 Task: Check the percentage active listings of furnished in the last 1 year.
Action: Mouse moved to (971, 216)
Screenshot: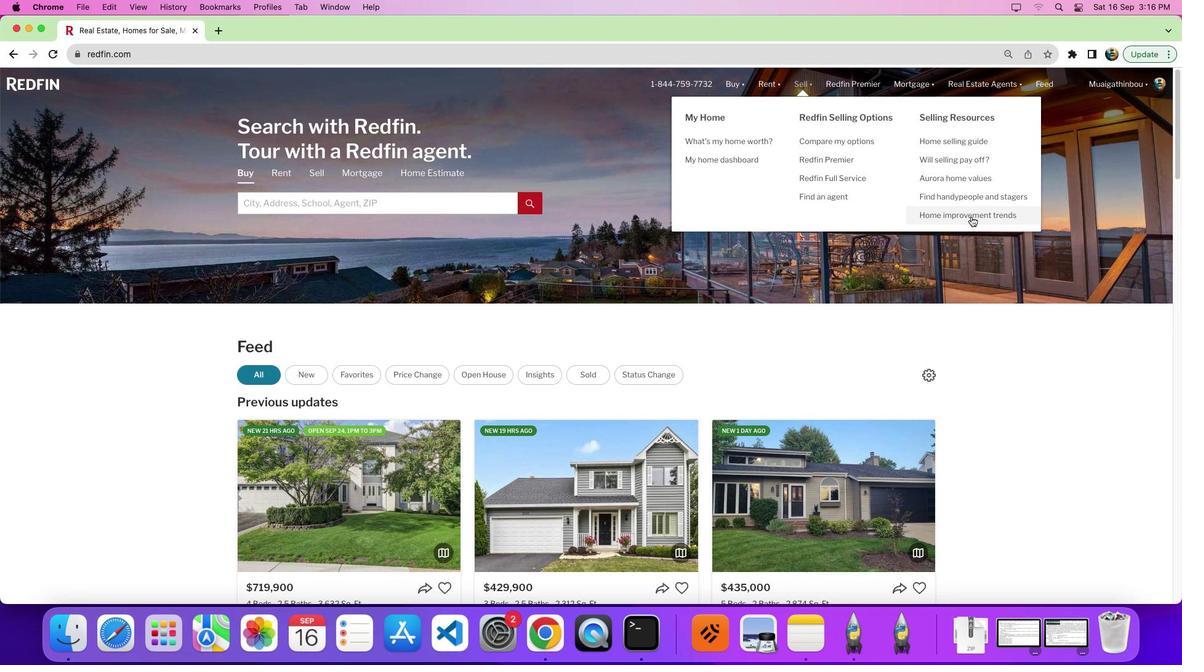 
Action: Mouse pressed left at (971, 216)
Screenshot: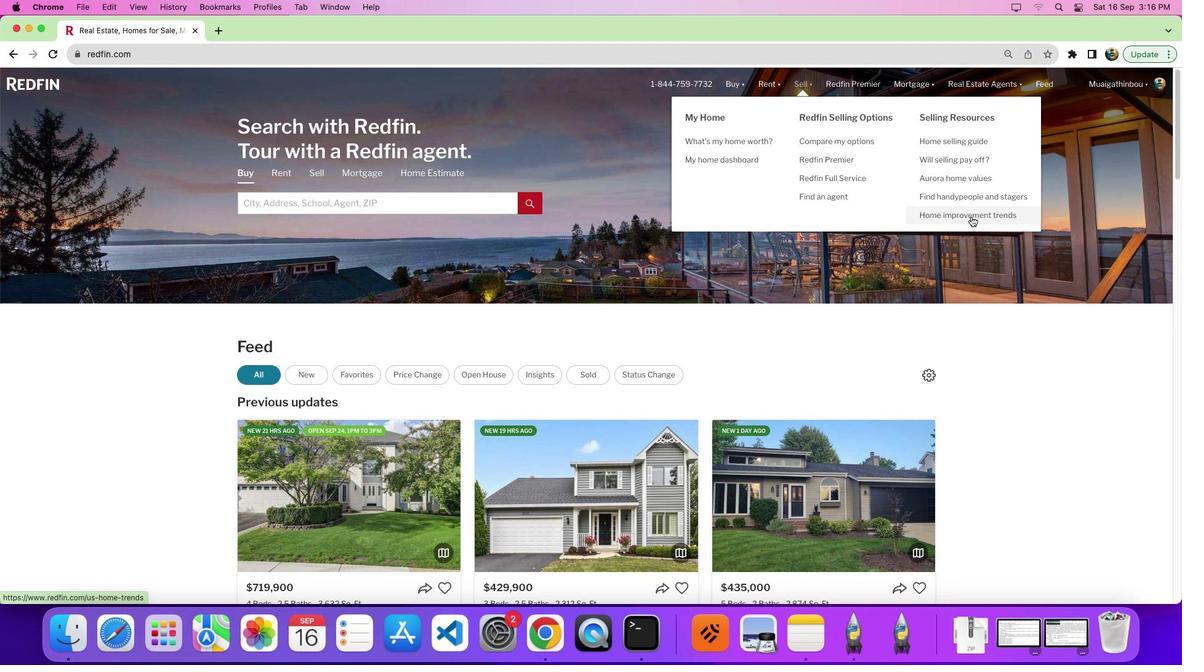 
Action: Mouse pressed left at (971, 216)
Screenshot: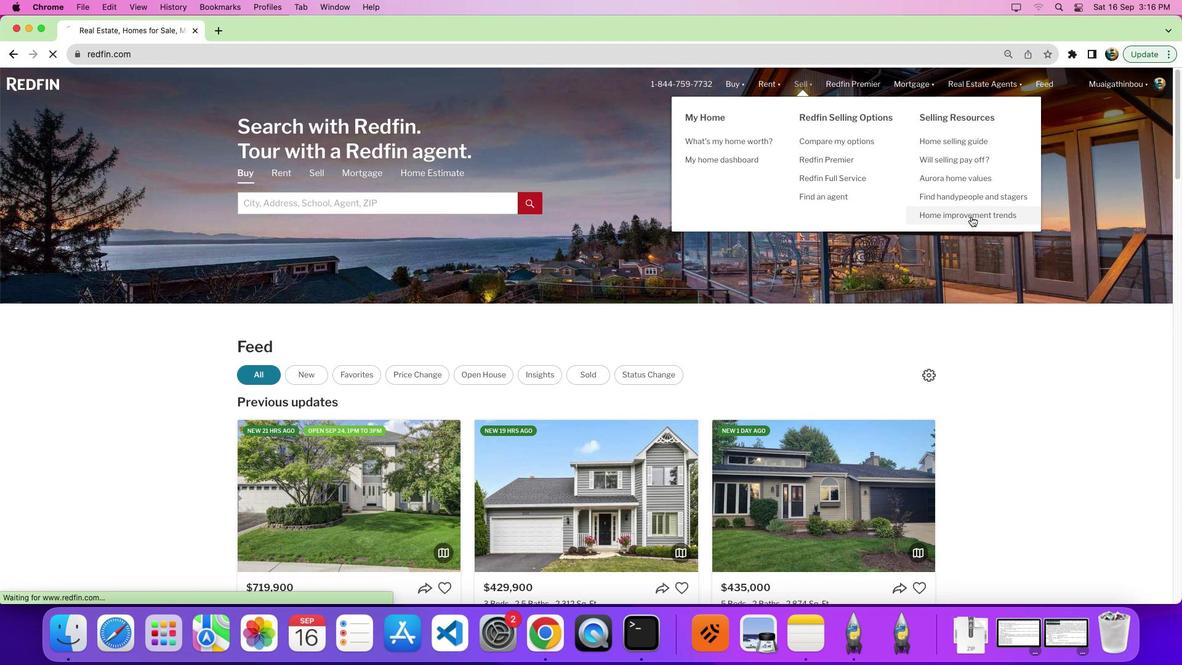 
Action: Mouse moved to (335, 234)
Screenshot: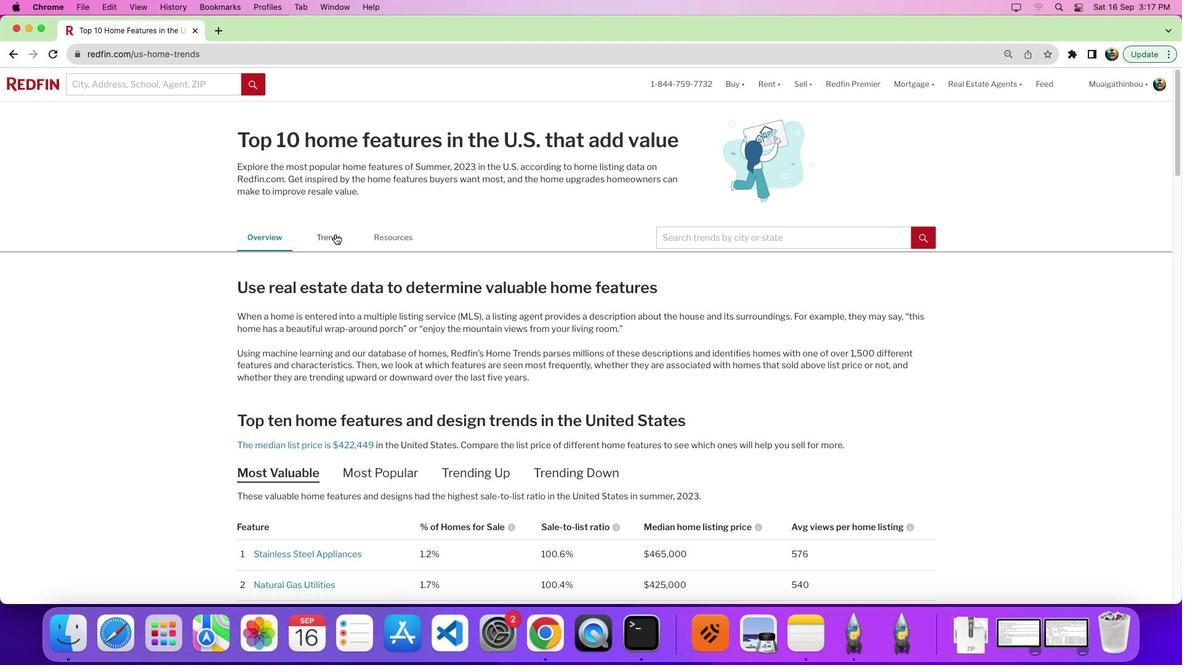 
Action: Mouse pressed left at (335, 234)
Screenshot: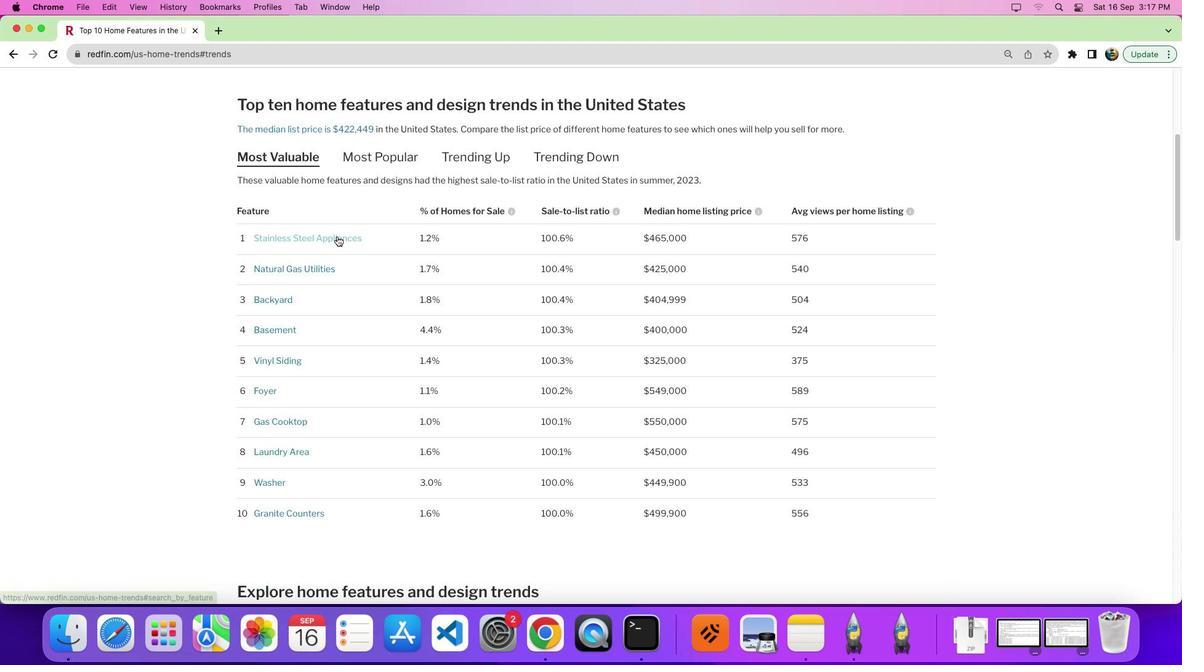 
Action: Mouse moved to (688, 345)
Screenshot: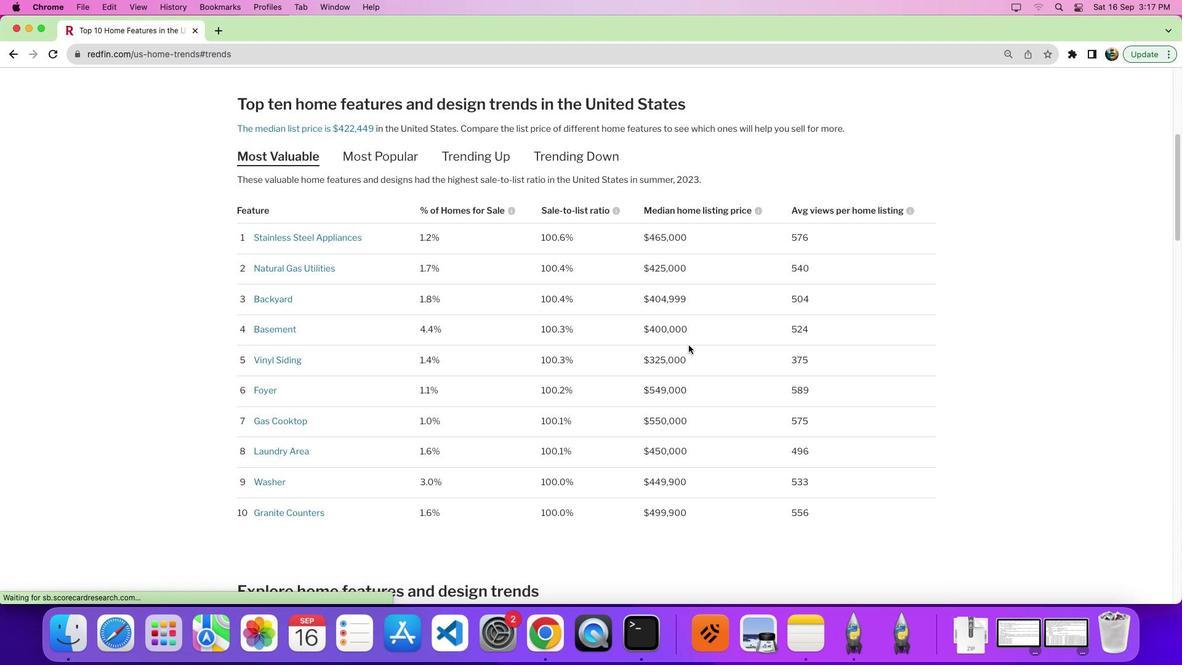 
Action: Mouse scrolled (688, 345) with delta (0, 0)
Screenshot: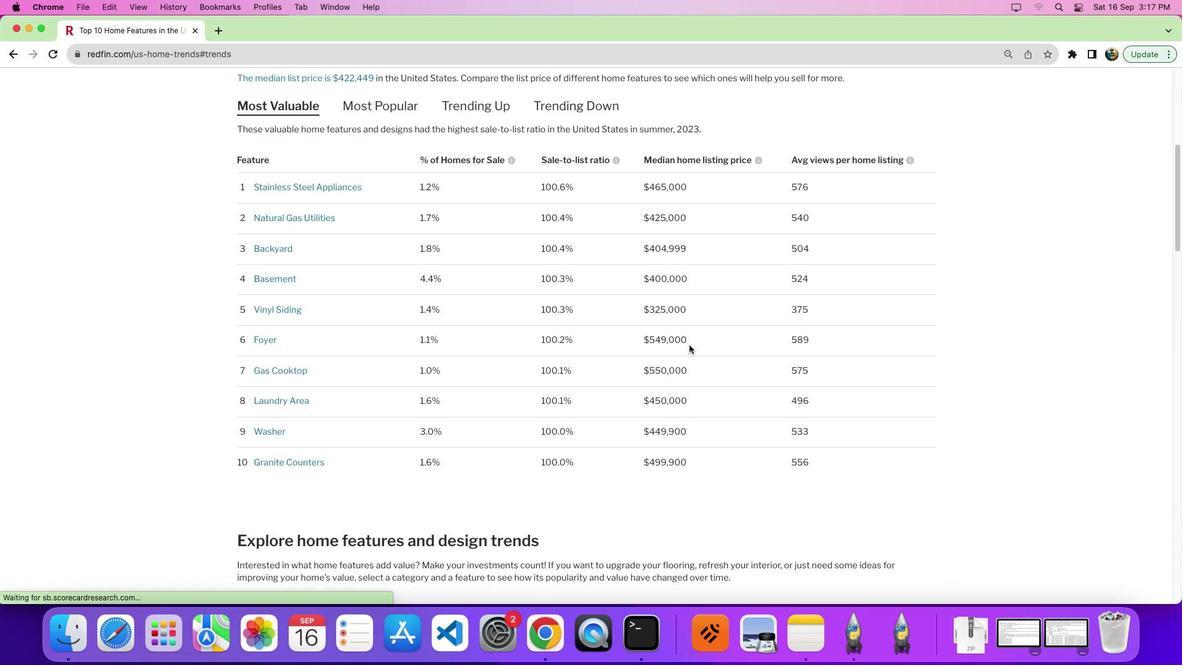 
Action: Mouse moved to (688, 345)
Screenshot: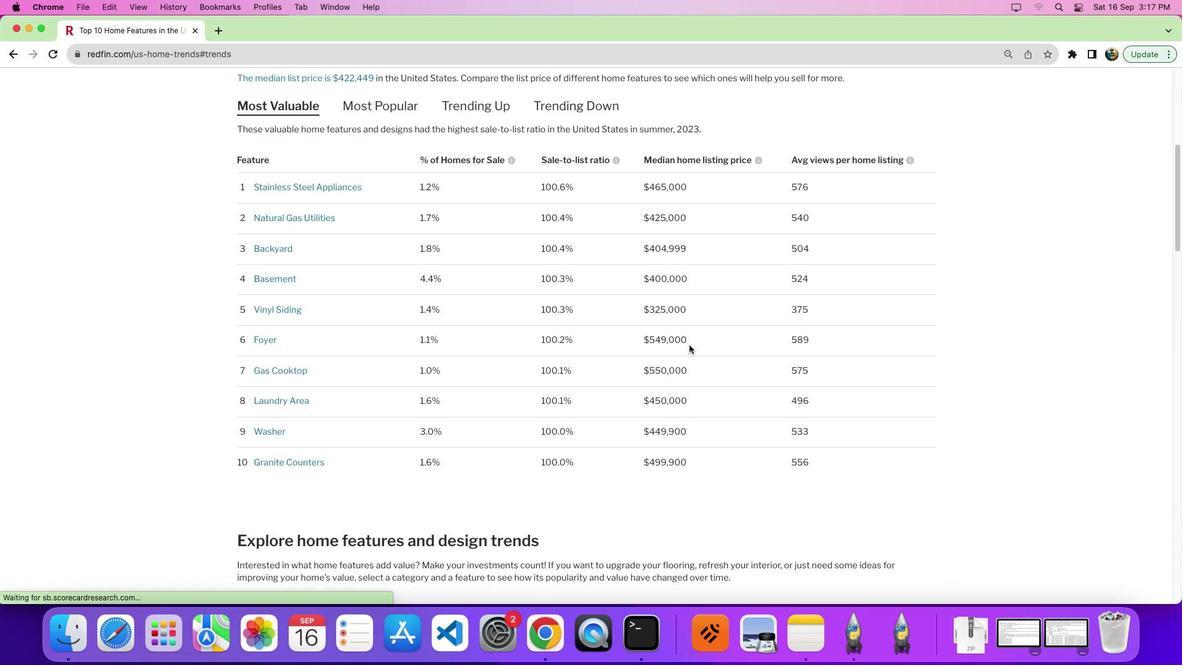 
Action: Mouse scrolled (688, 345) with delta (0, 0)
Screenshot: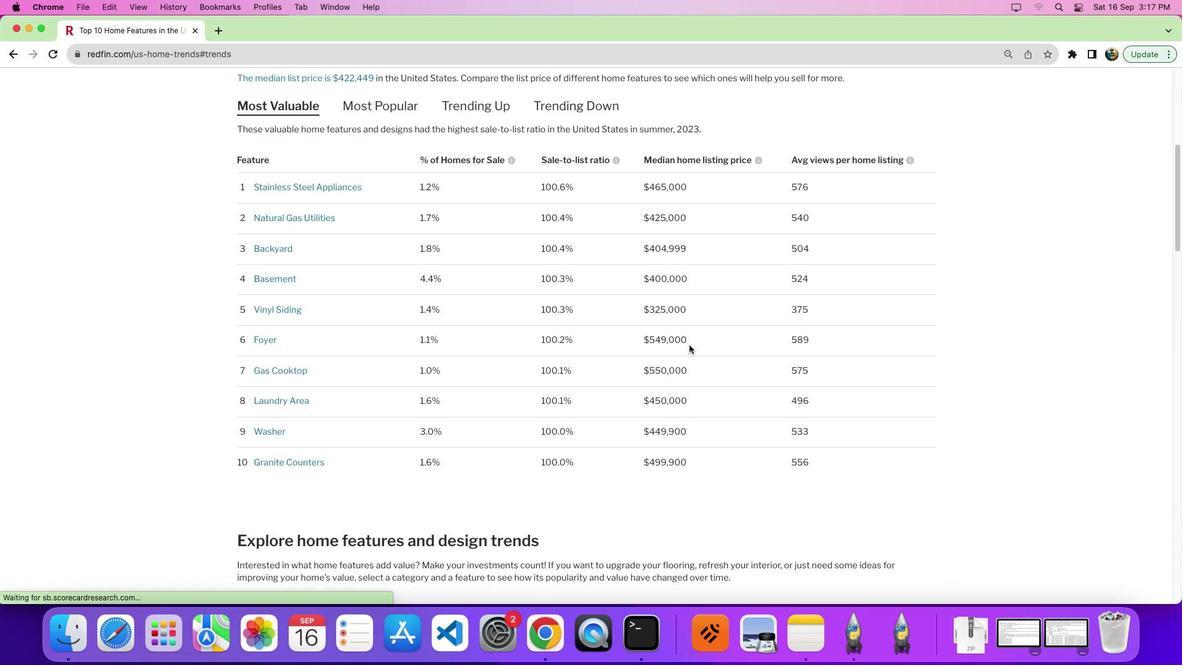 
Action: Mouse moved to (688, 345)
Screenshot: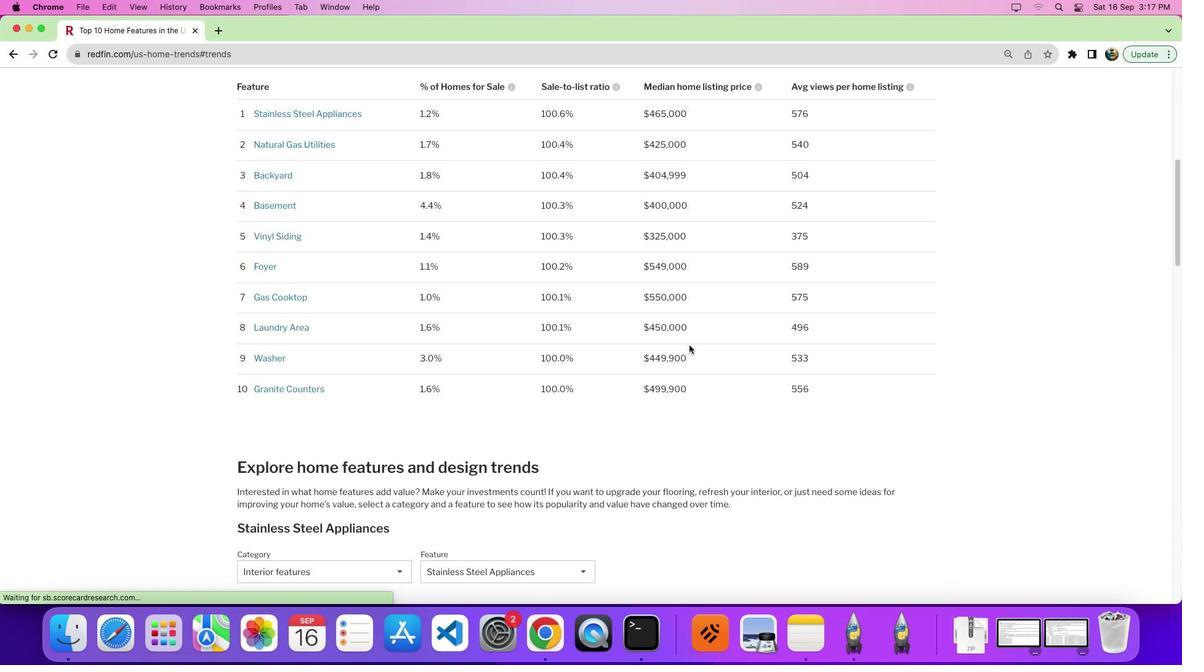 
Action: Mouse scrolled (688, 345) with delta (0, -3)
Screenshot: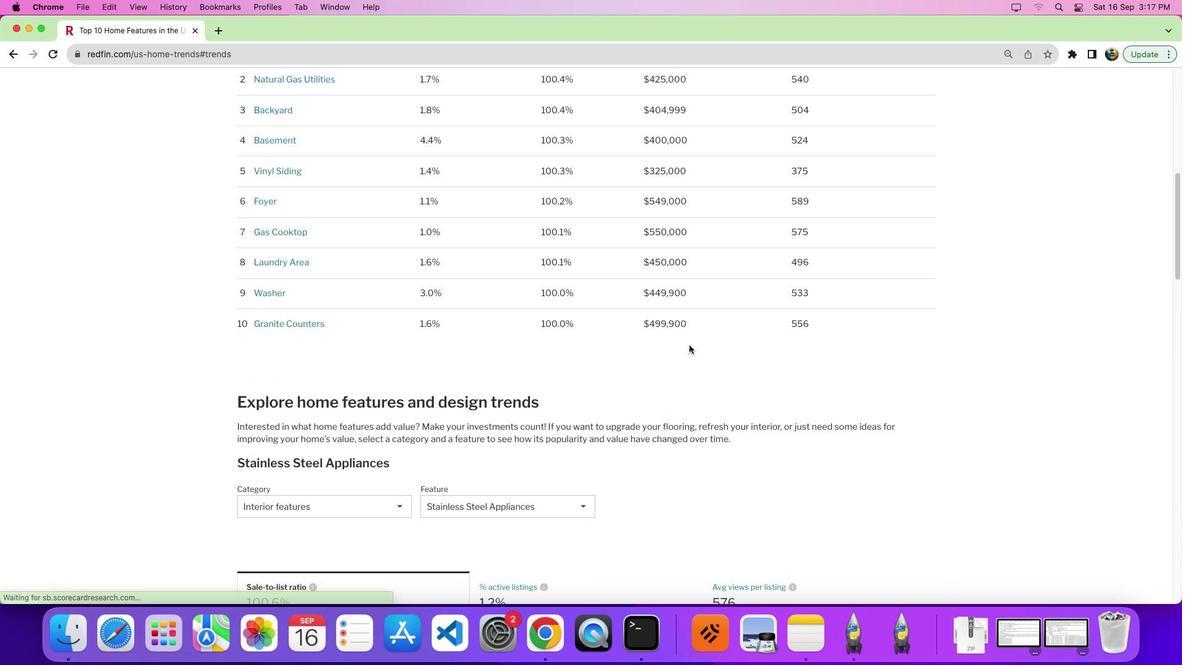 
Action: Mouse moved to (690, 345)
Screenshot: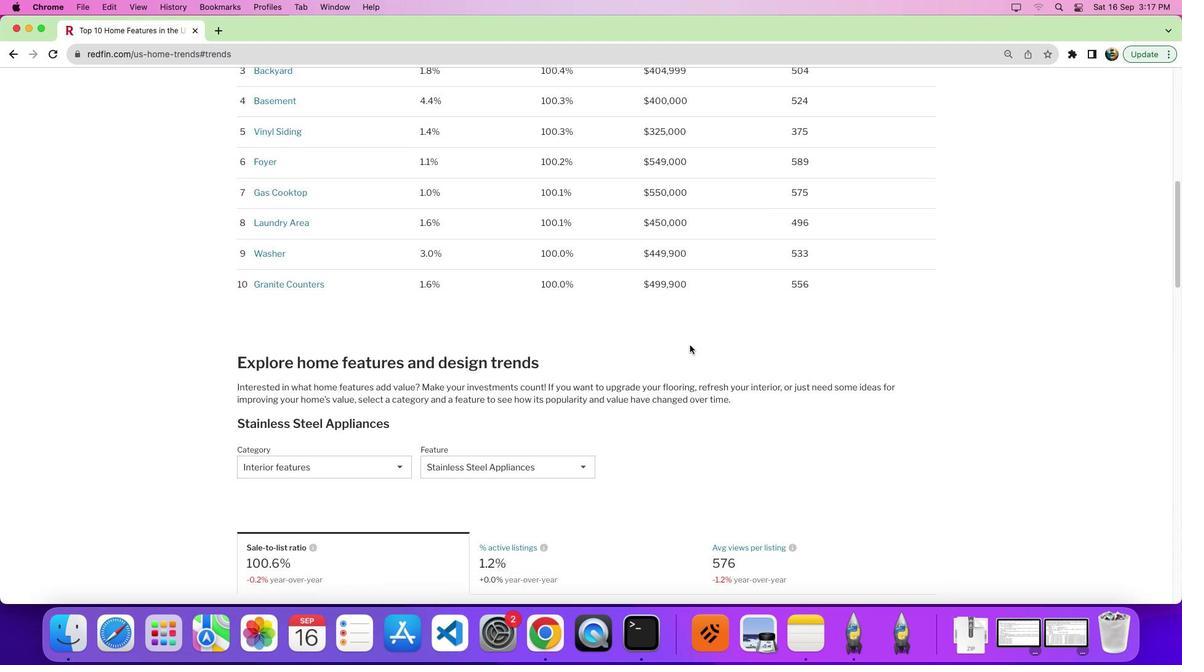 
Action: Mouse scrolled (690, 345) with delta (0, 0)
Screenshot: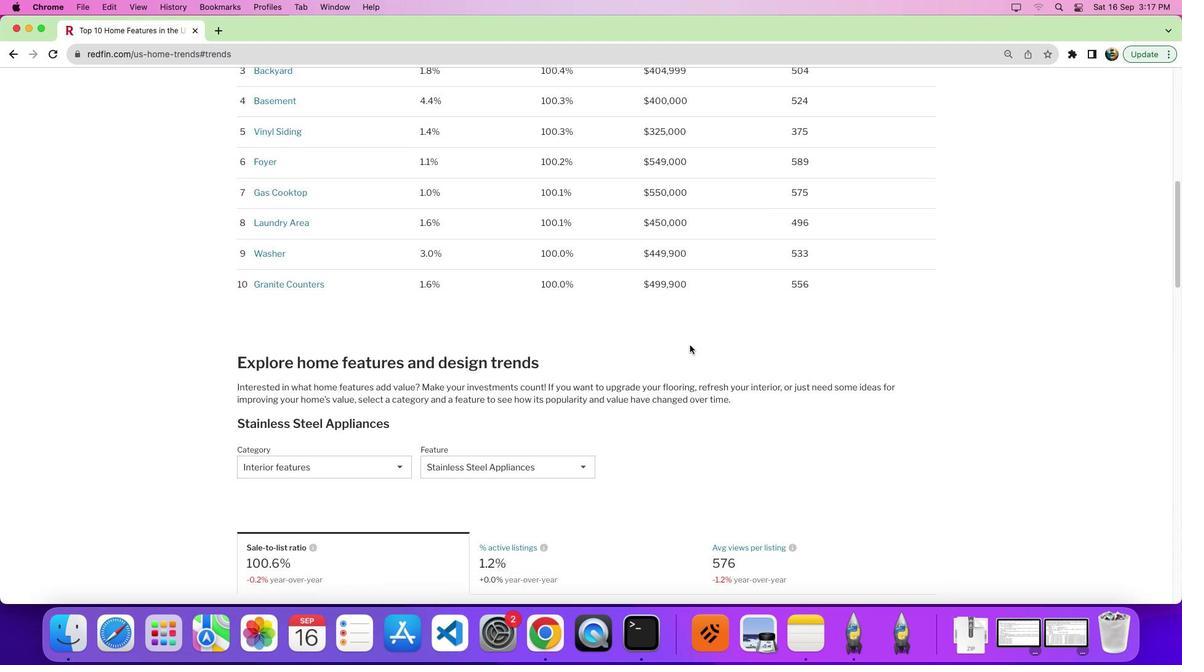 
Action: Mouse scrolled (690, 345) with delta (0, 0)
Screenshot: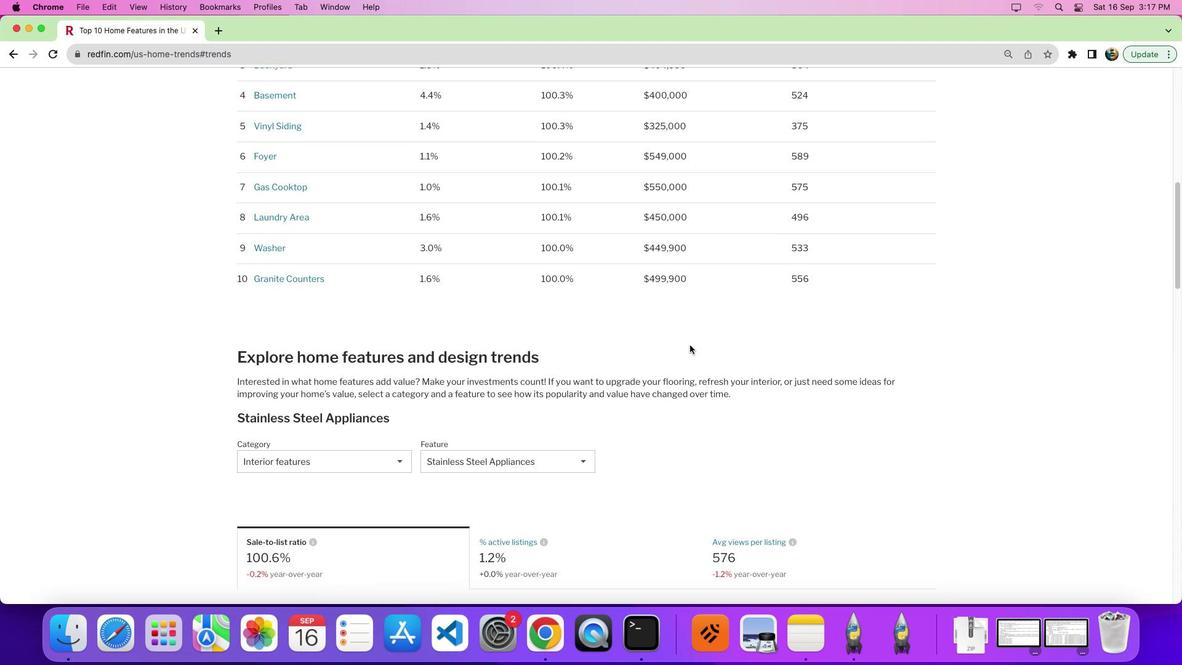
Action: Mouse moved to (692, 348)
Screenshot: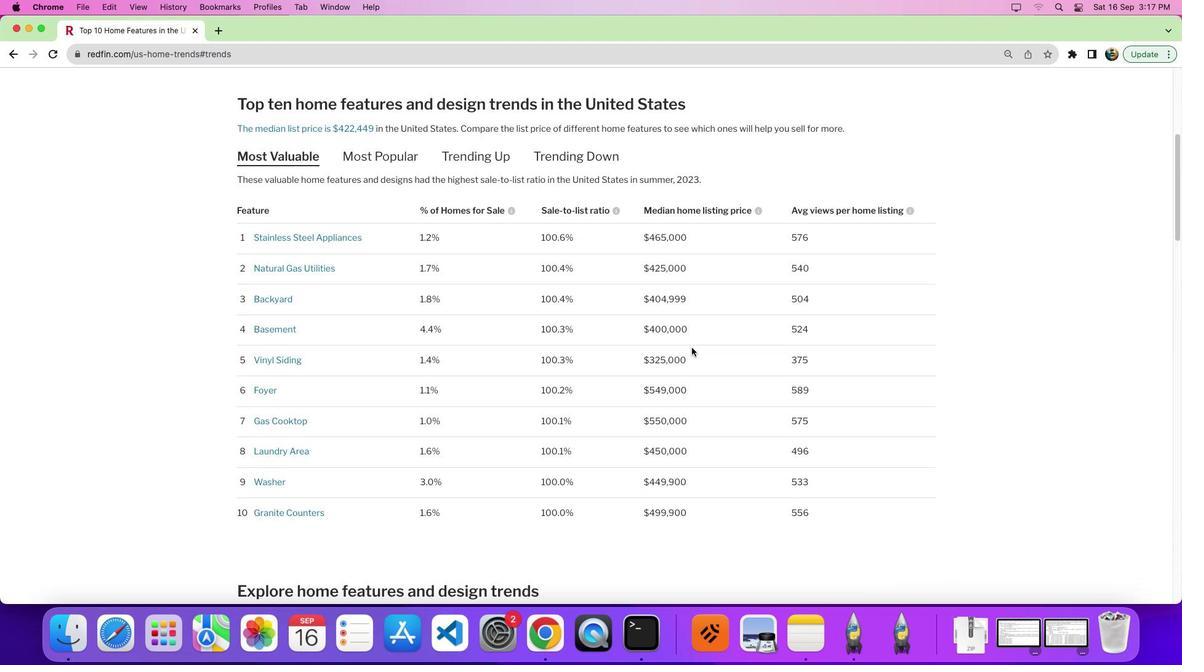 
Action: Mouse scrolled (692, 348) with delta (0, 0)
Screenshot: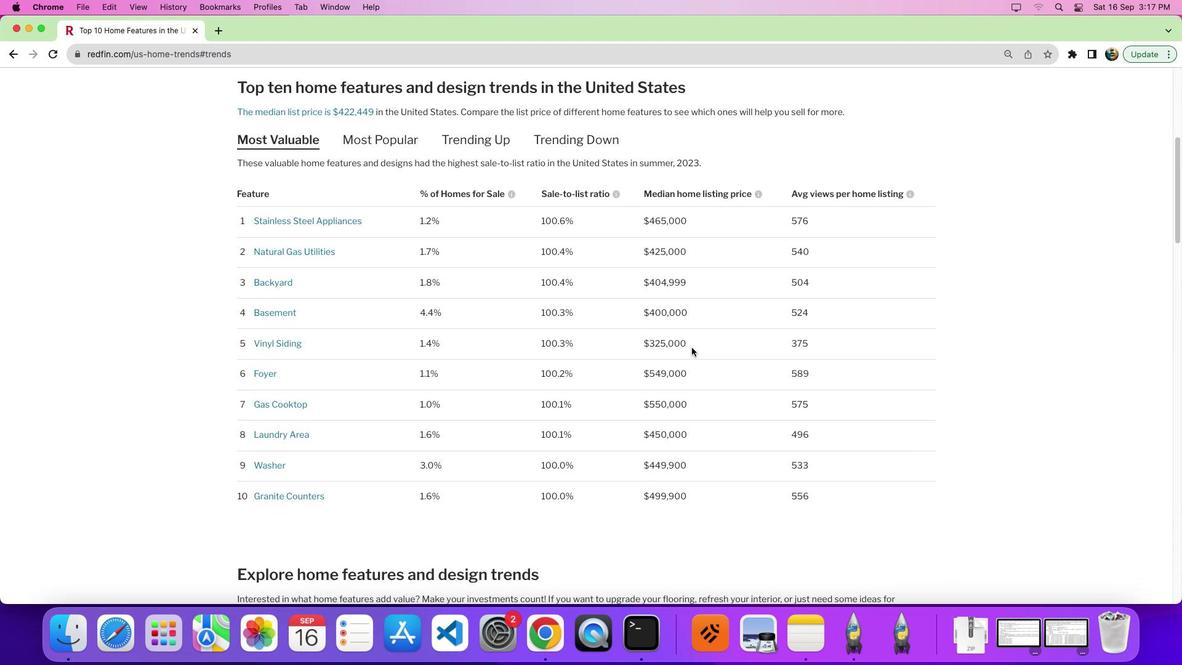 
Action: Mouse scrolled (692, 348) with delta (0, 0)
Screenshot: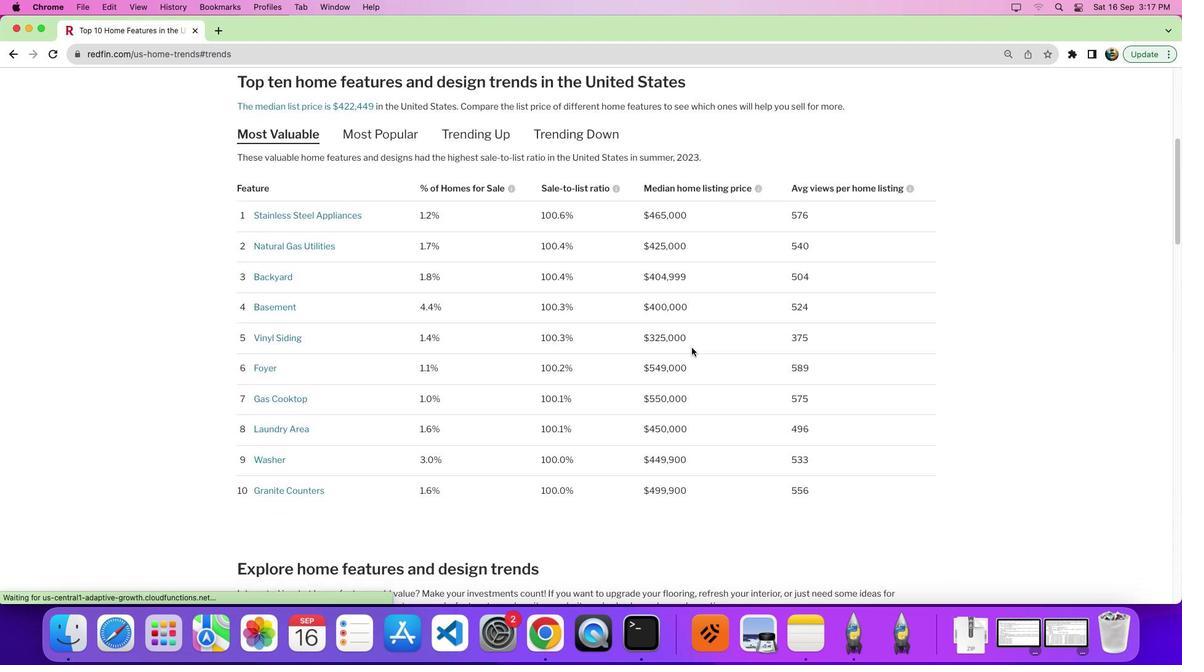 
Action: Mouse moved to (692, 348)
Screenshot: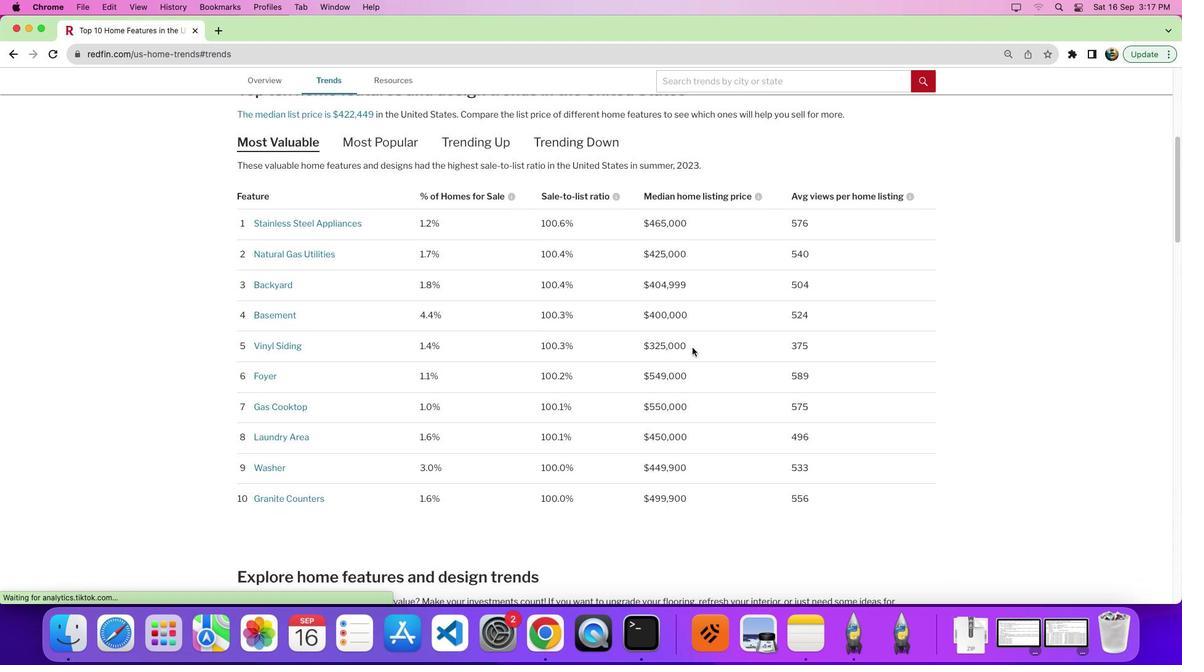 
Action: Mouse scrolled (692, 348) with delta (0, 0)
Screenshot: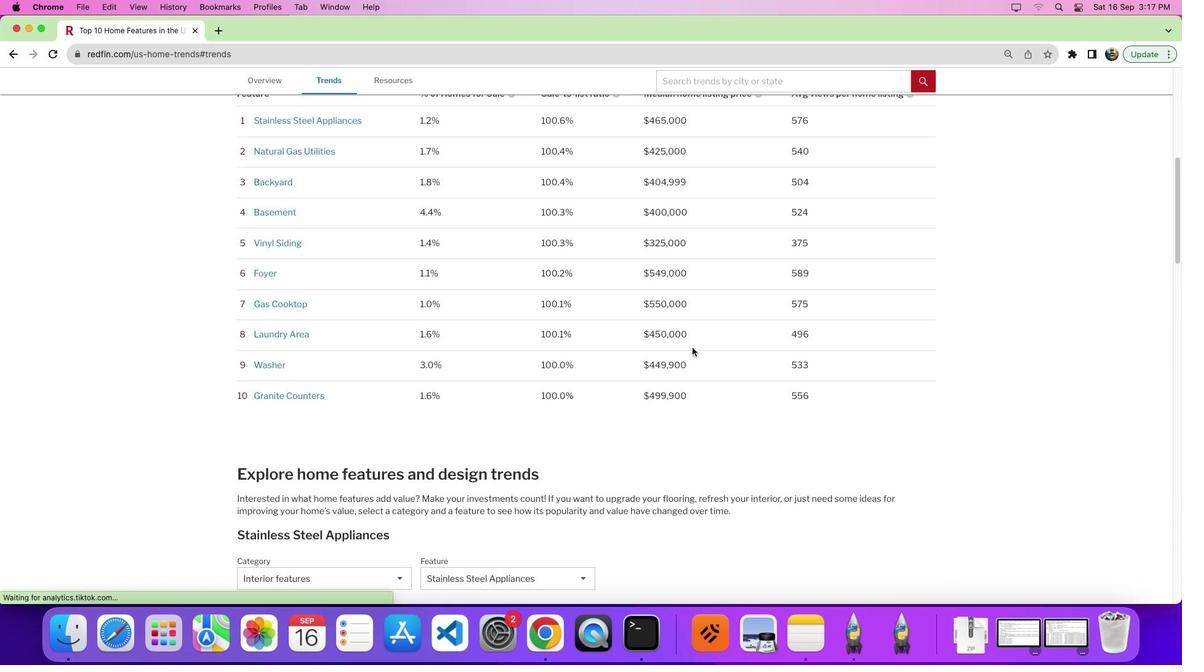
Action: Mouse scrolled (692, 348) with delta (0, 0)
Screenshot: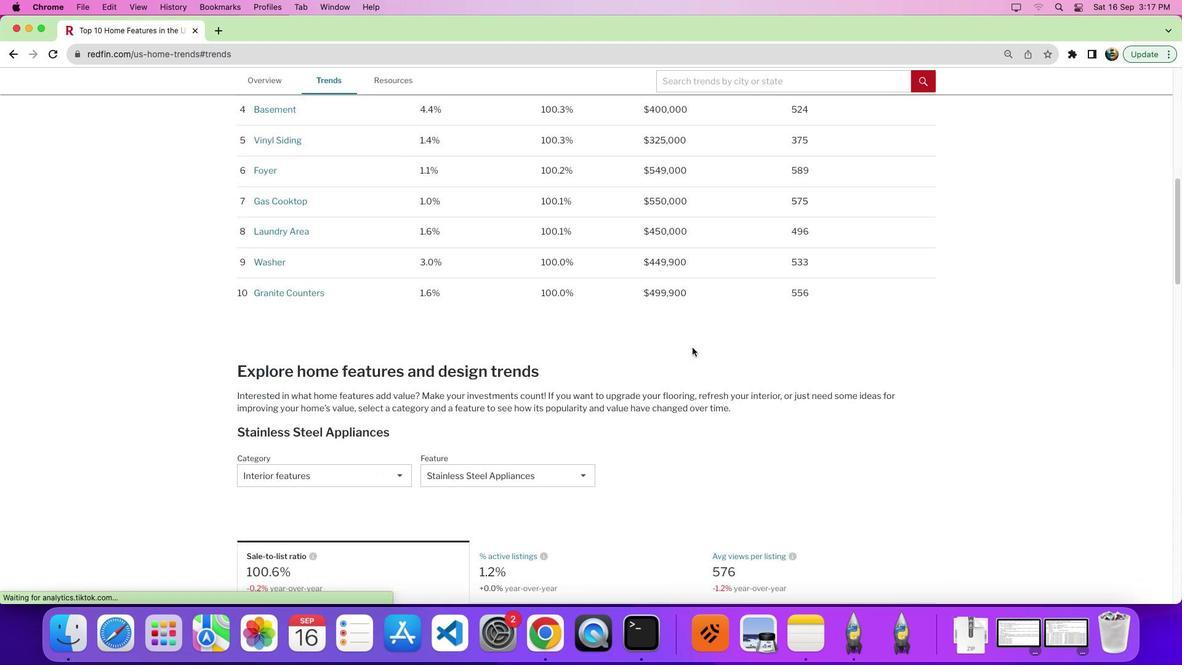 
Action: Mouse scrolled (692, 348) with delta (0, -4)
Screenshot: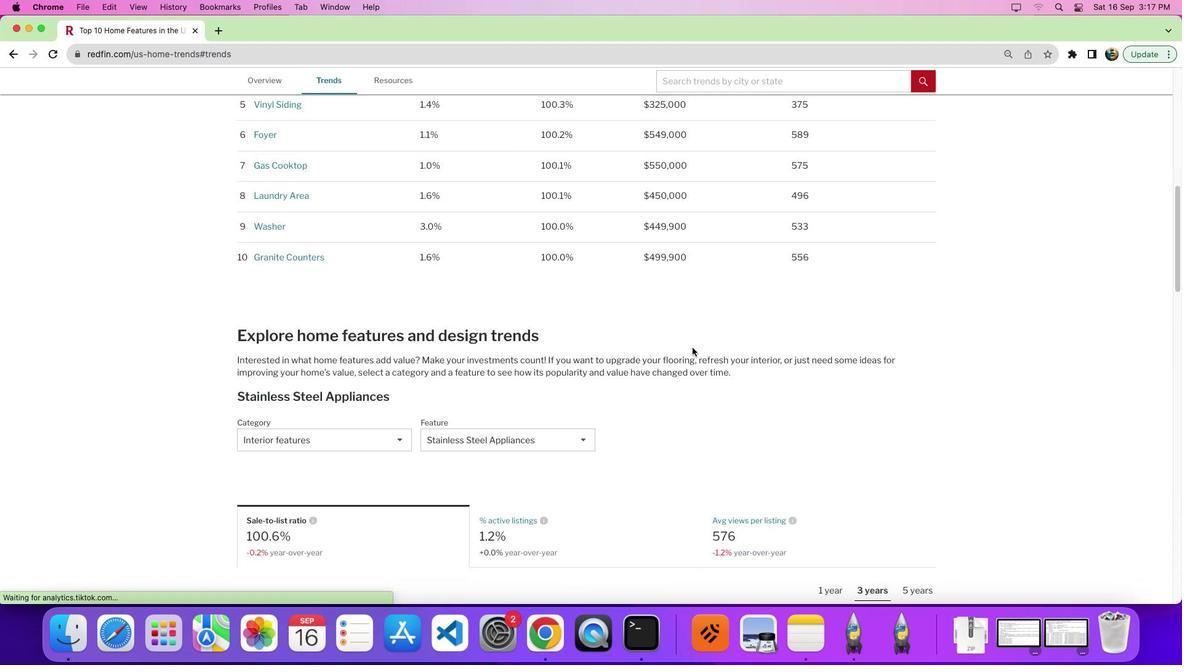 
Action: Mouse moved to (693, 348)
Screenshot: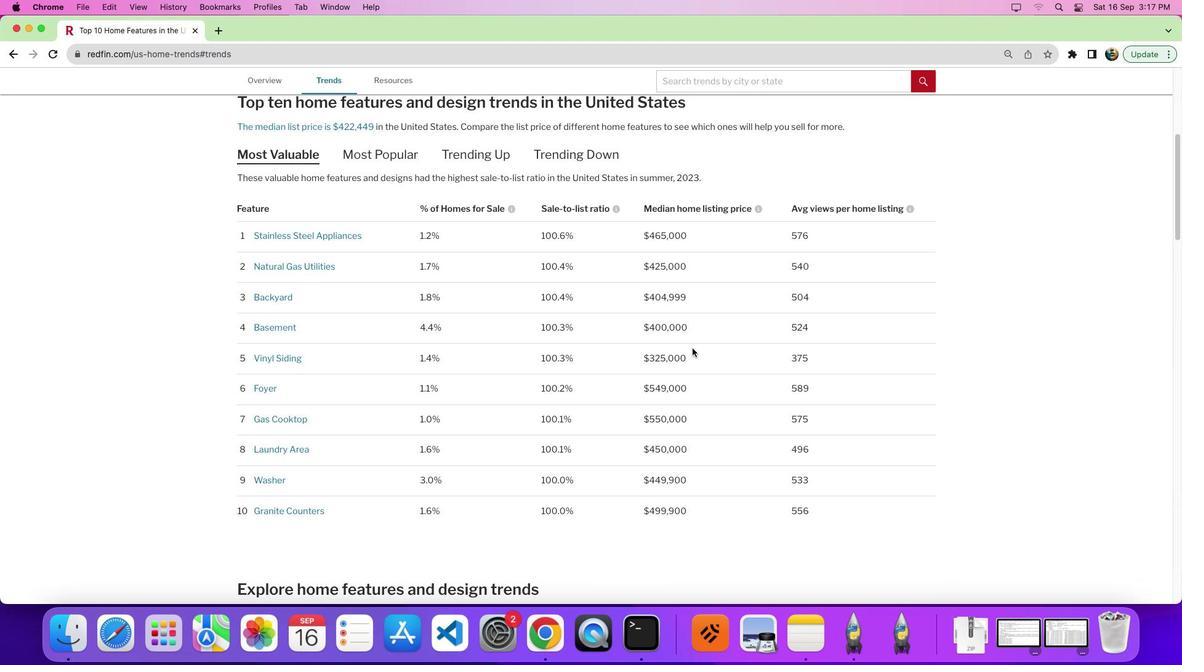 
Action: Mouse scrolled (693, 348) with delta (0, 0)
Screenshot: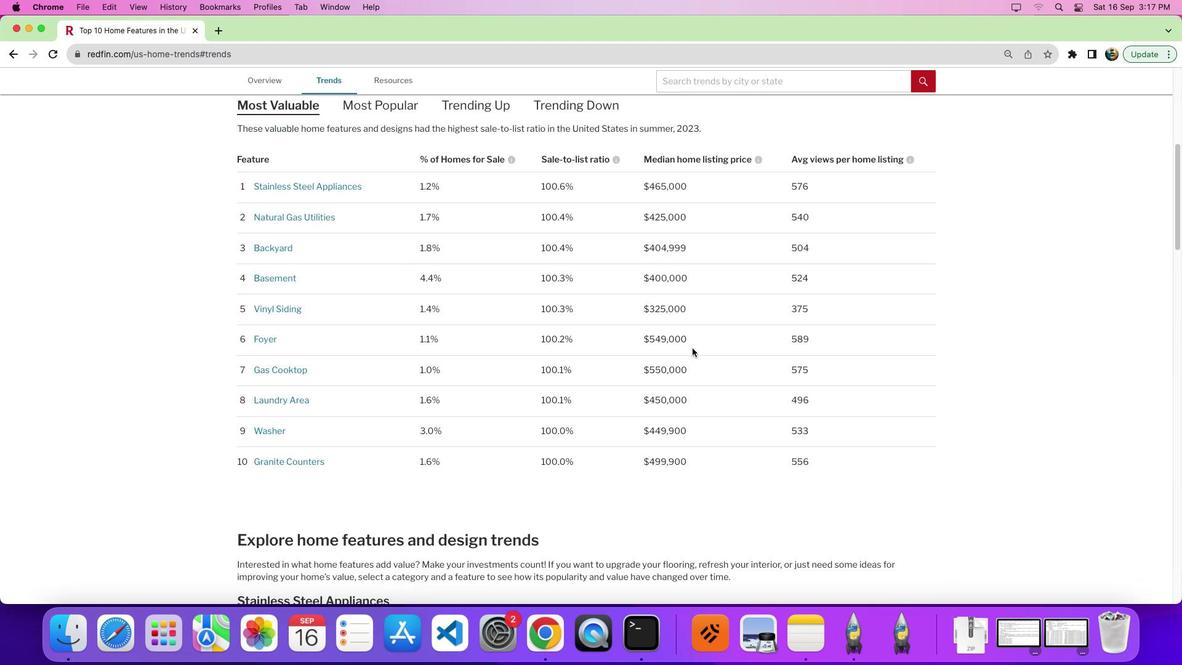 
Action: Mouse scrolled (693, 348) with delta (0, 0)
Screenshot: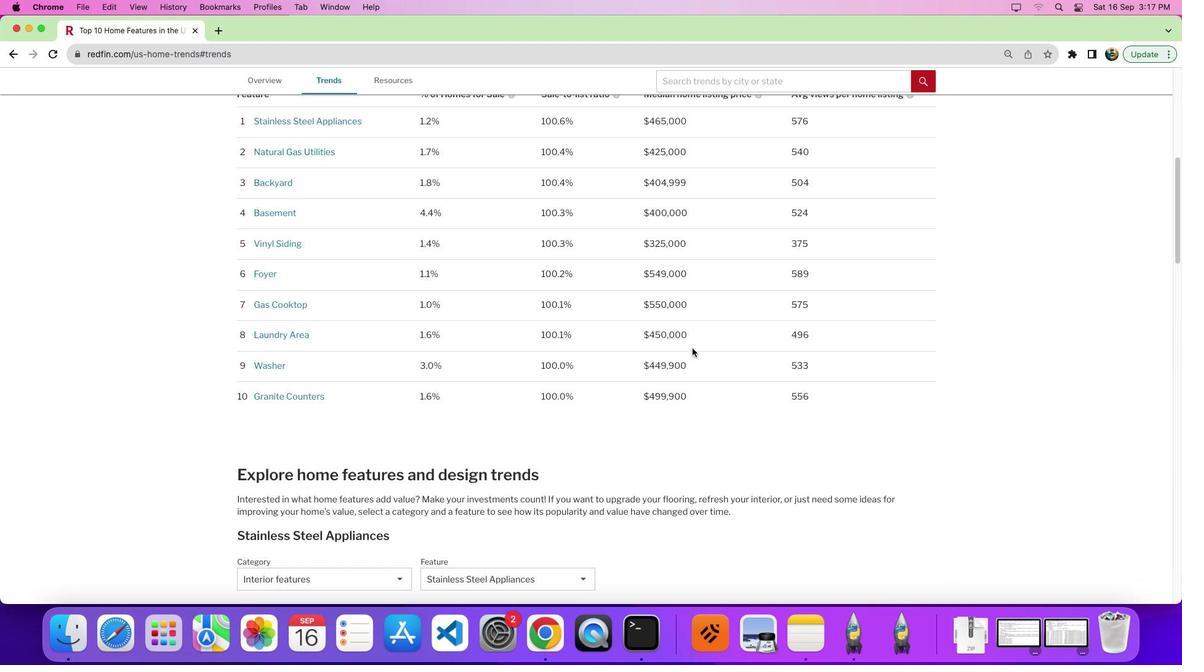 
Action: Mouse scrolled (693, 348) with delta (0, -3)
Screenshot: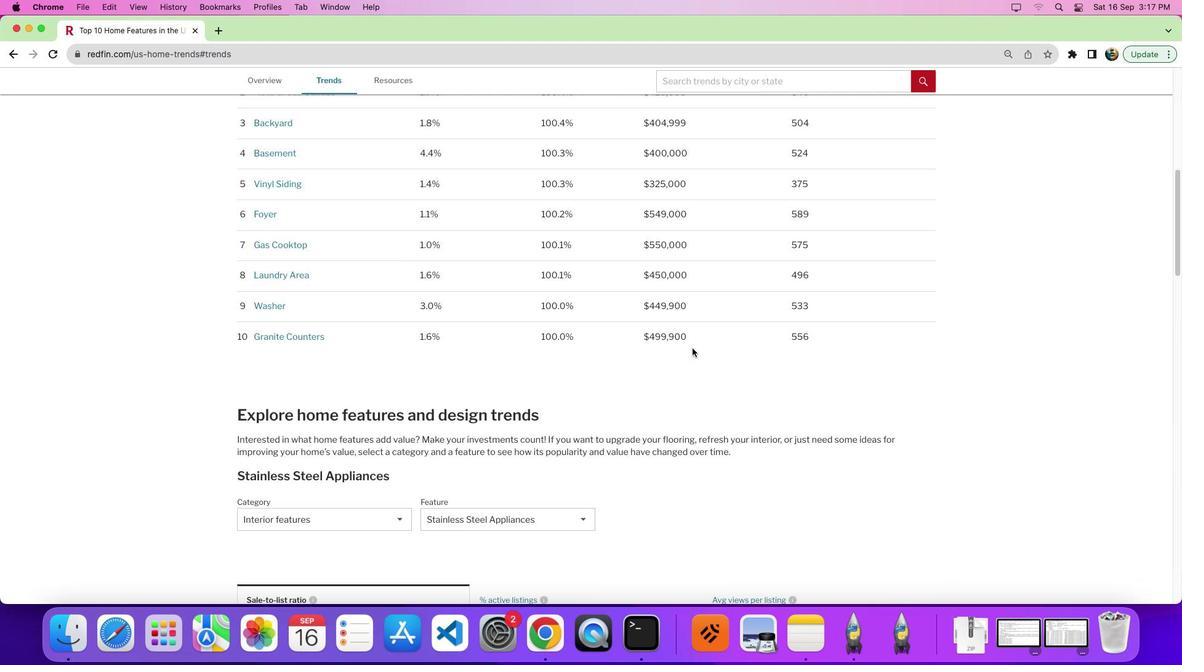 
Action: Mouse scrolled (693, 348) with delta (0, 0)
Screenshot: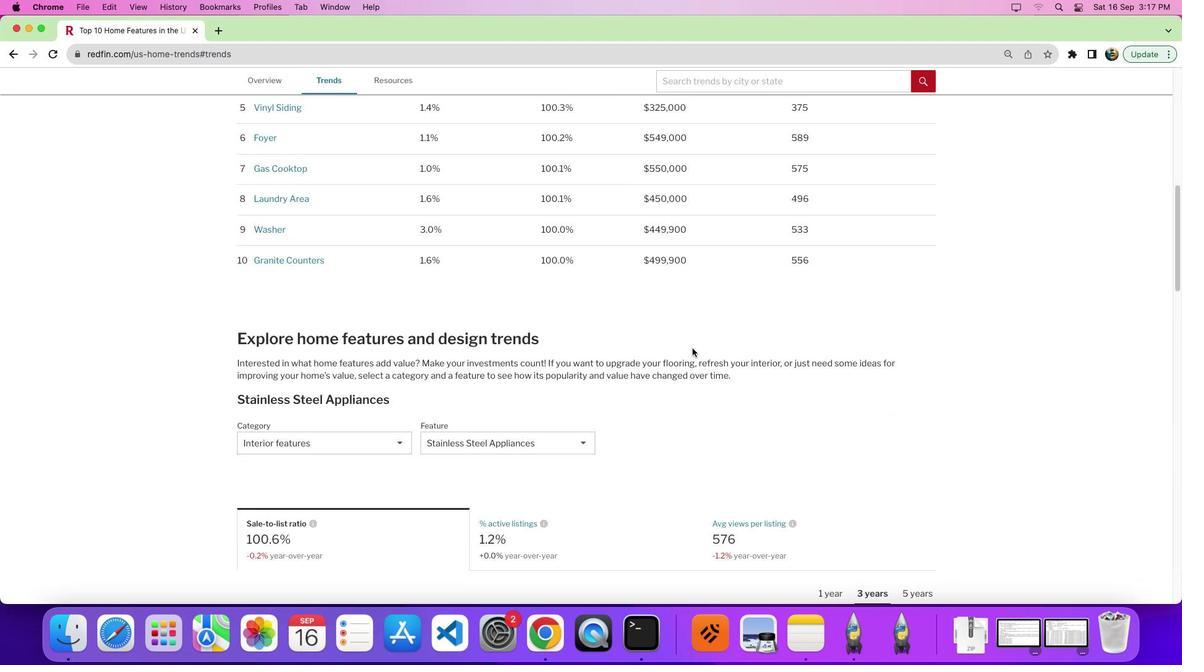 
Action: Mouse scrolled (693, 348) with delta (0, 0)
Screenshot: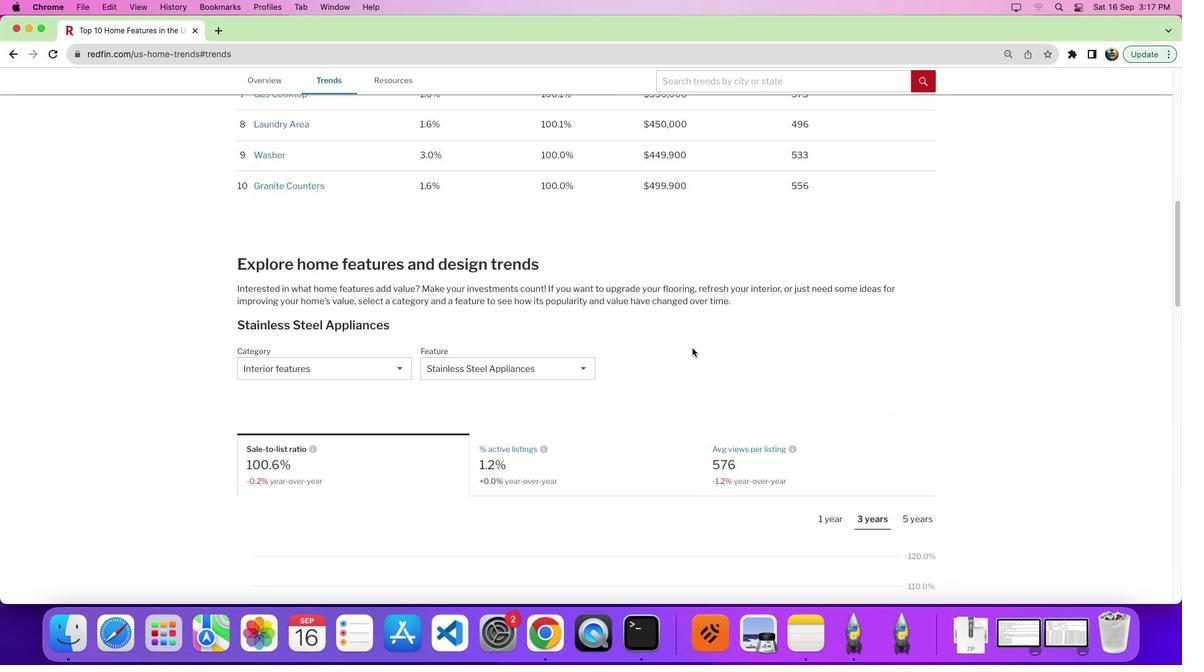 
Action: Mouse scrolled (693, 348) with delta (0, -3)
Screenshot: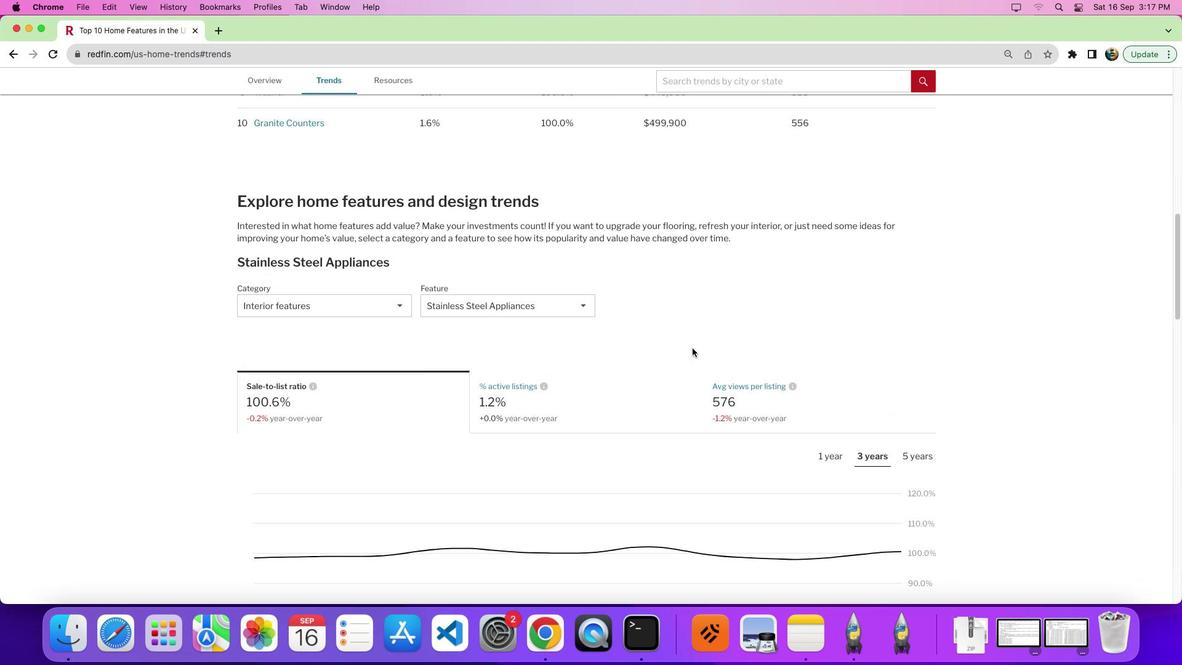 
Action: Mouse moved to (578, 288)
Screenshot: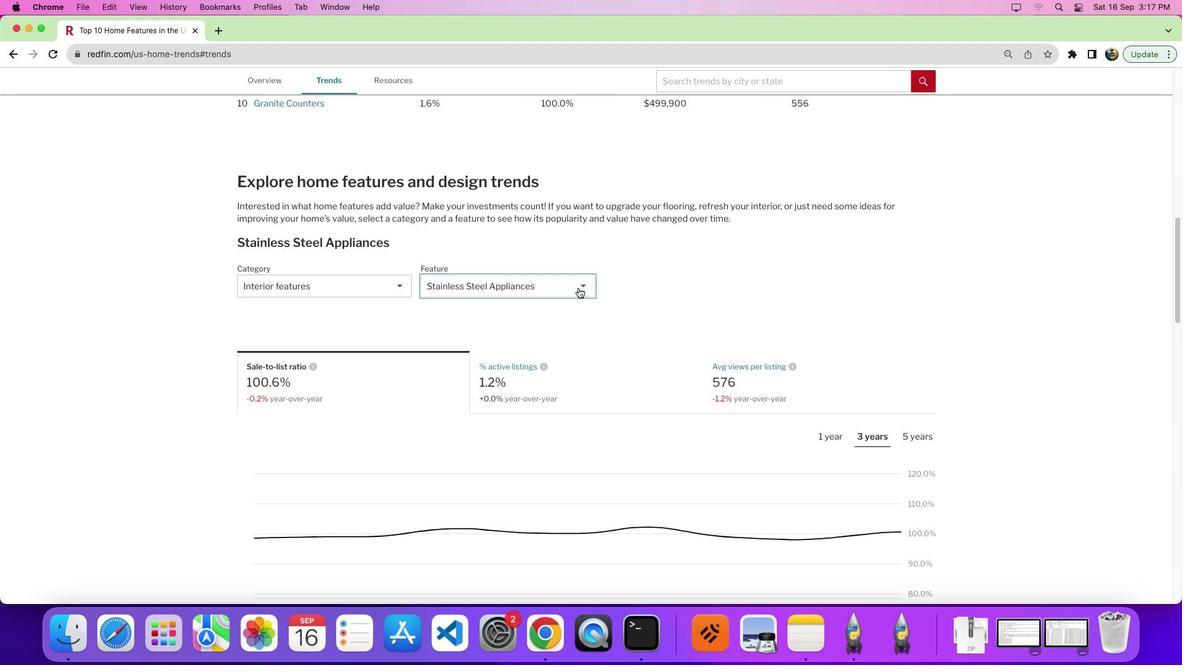 
Action: Mouse pressed left at (578, 288)
Screenshot: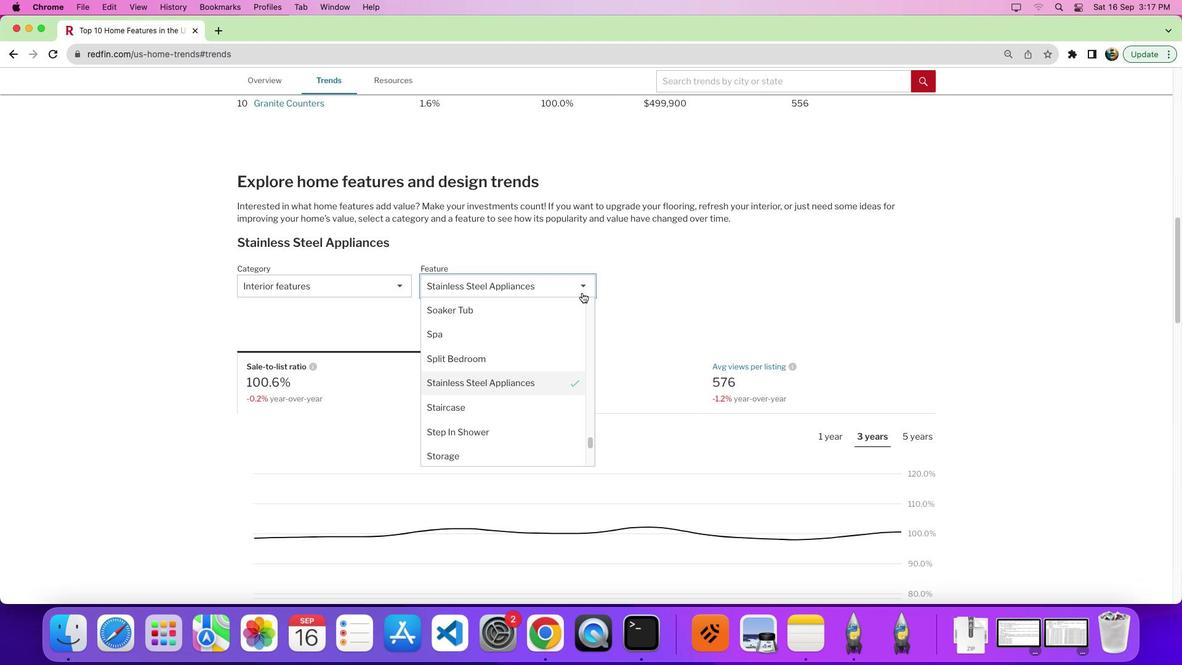 
Action: Mouse moved to (588, 379)
Screenshot: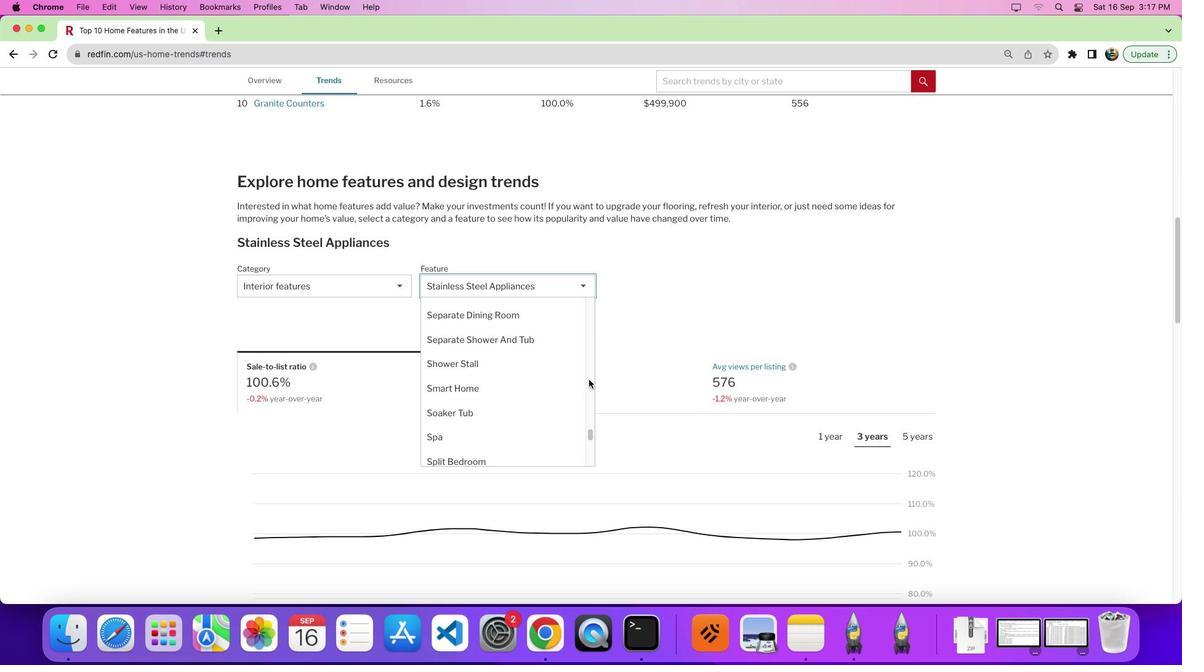 
Action: Mouse pressed left at (588, 379)
Screenshot: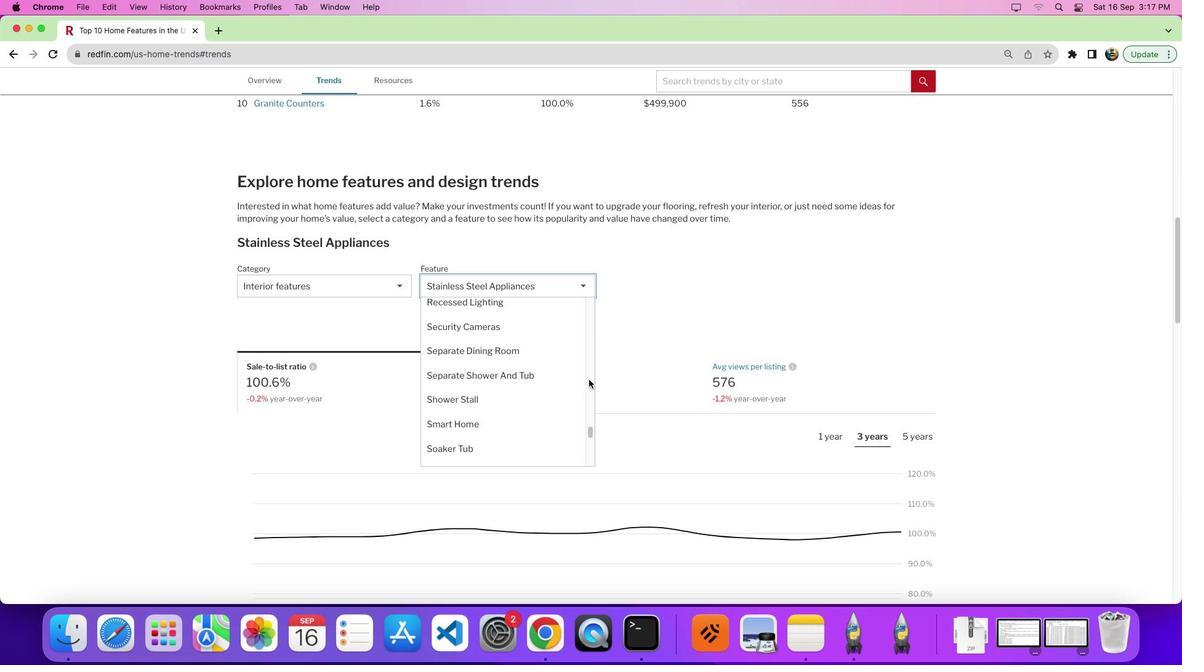 
Action: Mouse moved to (502, 314)
Screenshot: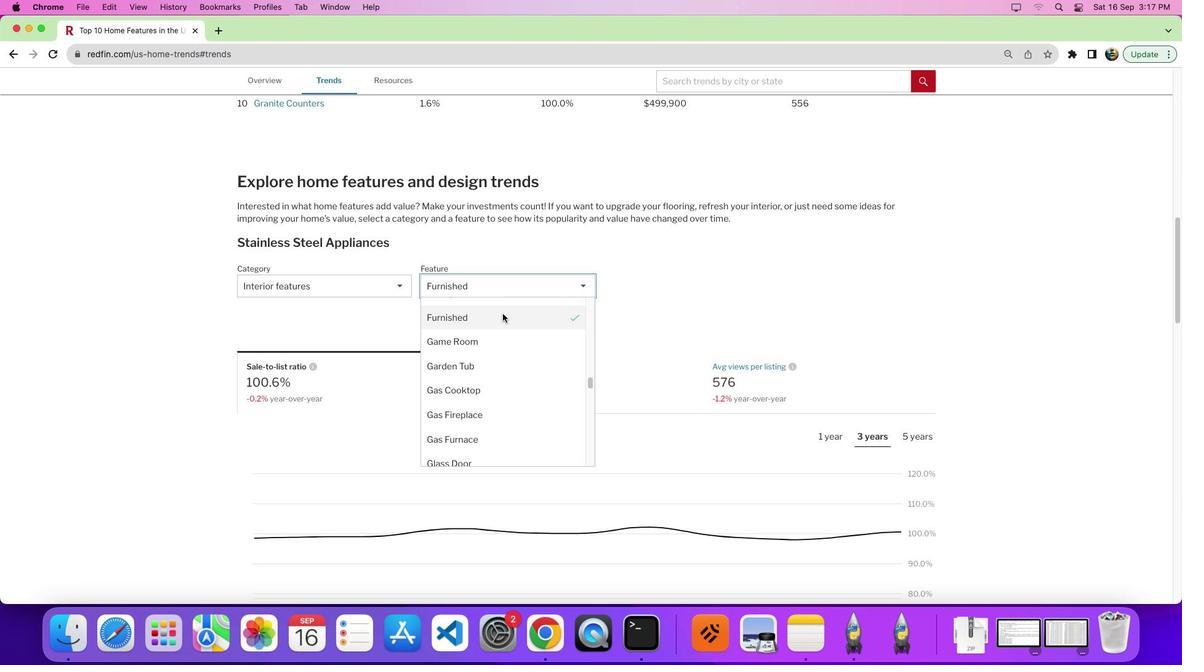 
Action: Mouse pressed left at (502, 314)
Screenshot: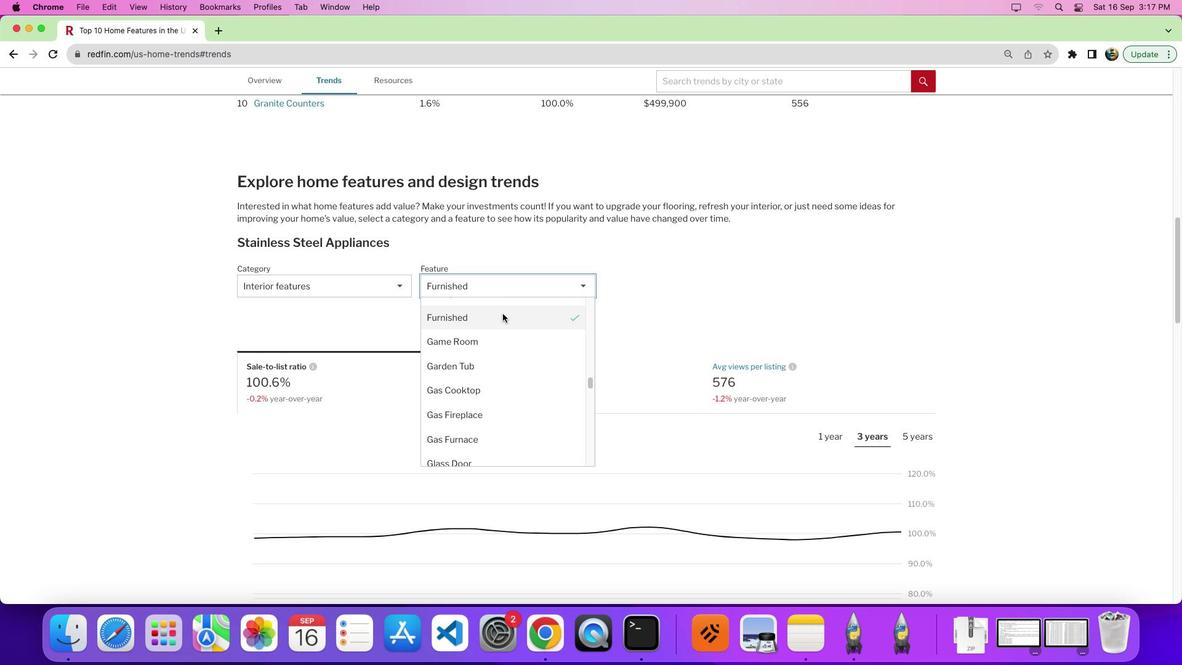 
Action: Mouse moved to (552, 372)
Screenshot: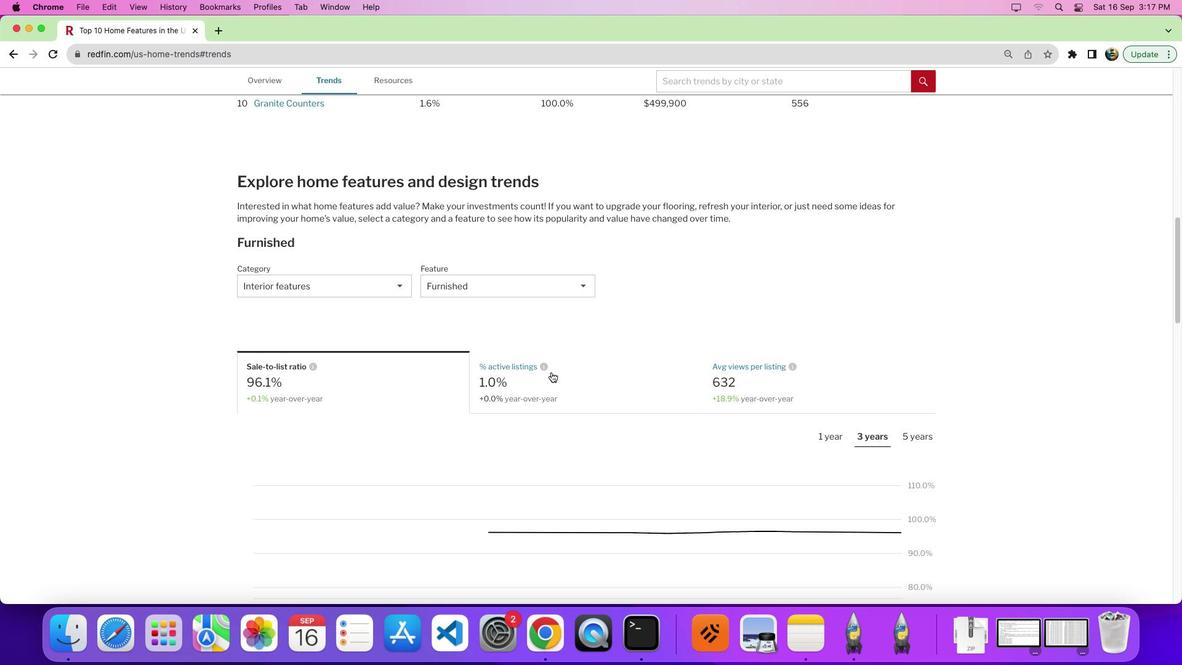 
Action: Mouse pressed left at (552, 372)
Screenshot: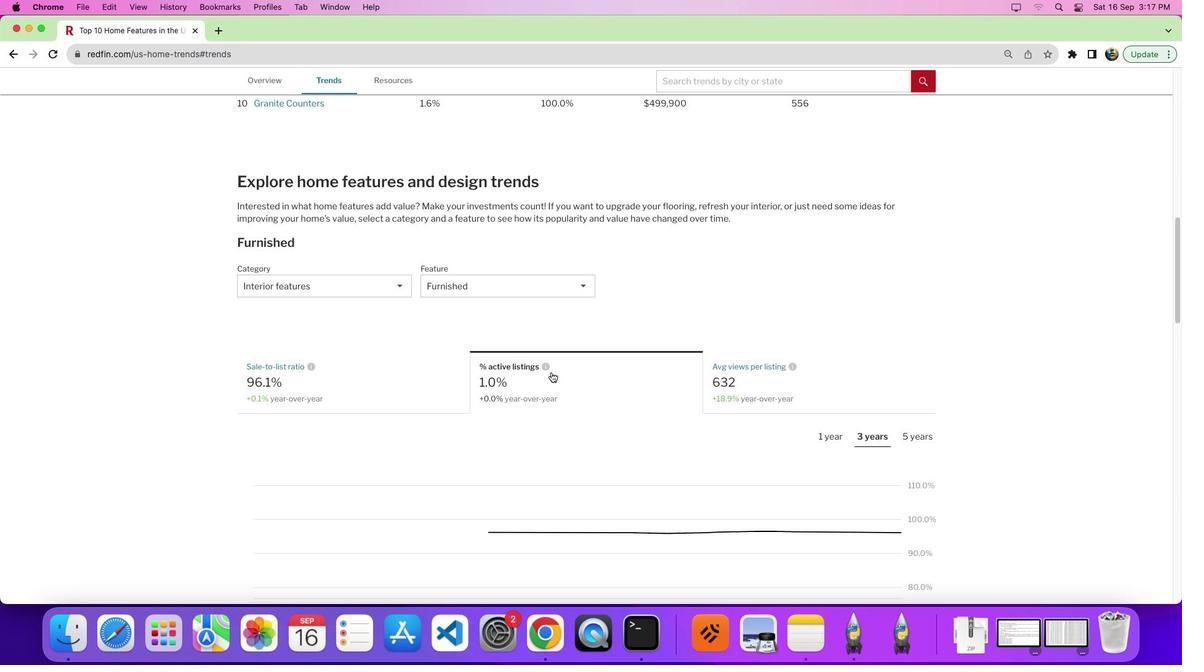 
Action: Mouse moved to (842, 436)
Screenshot: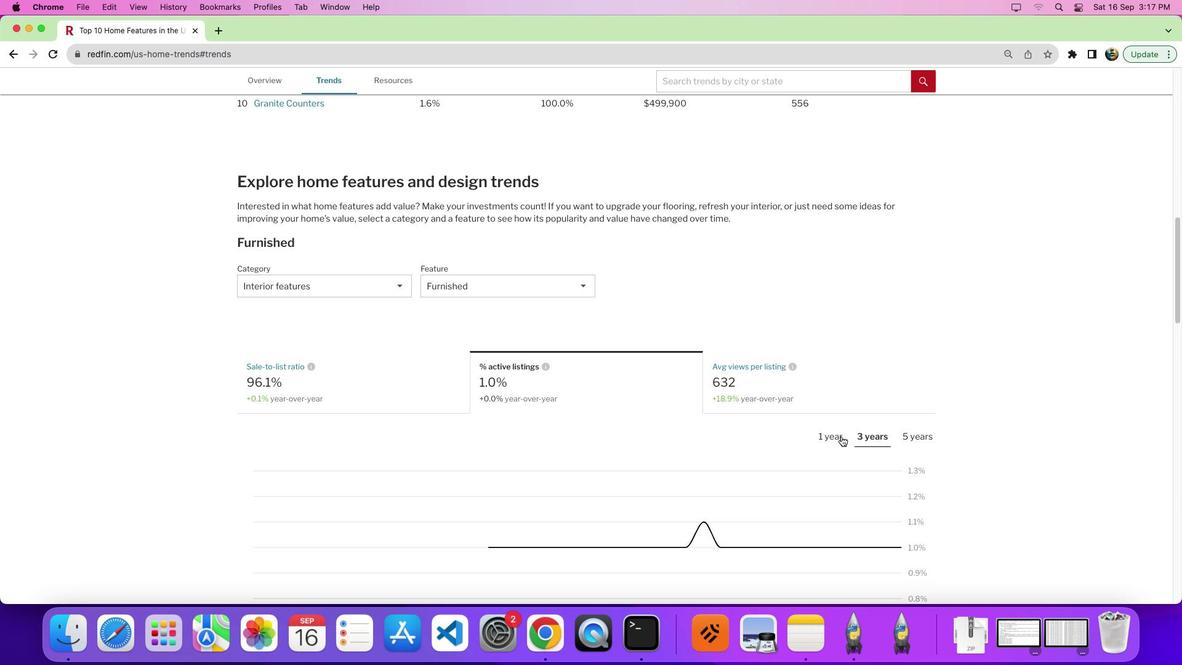 
Action: Mouse pressed left at (842, 436)
Screenshot: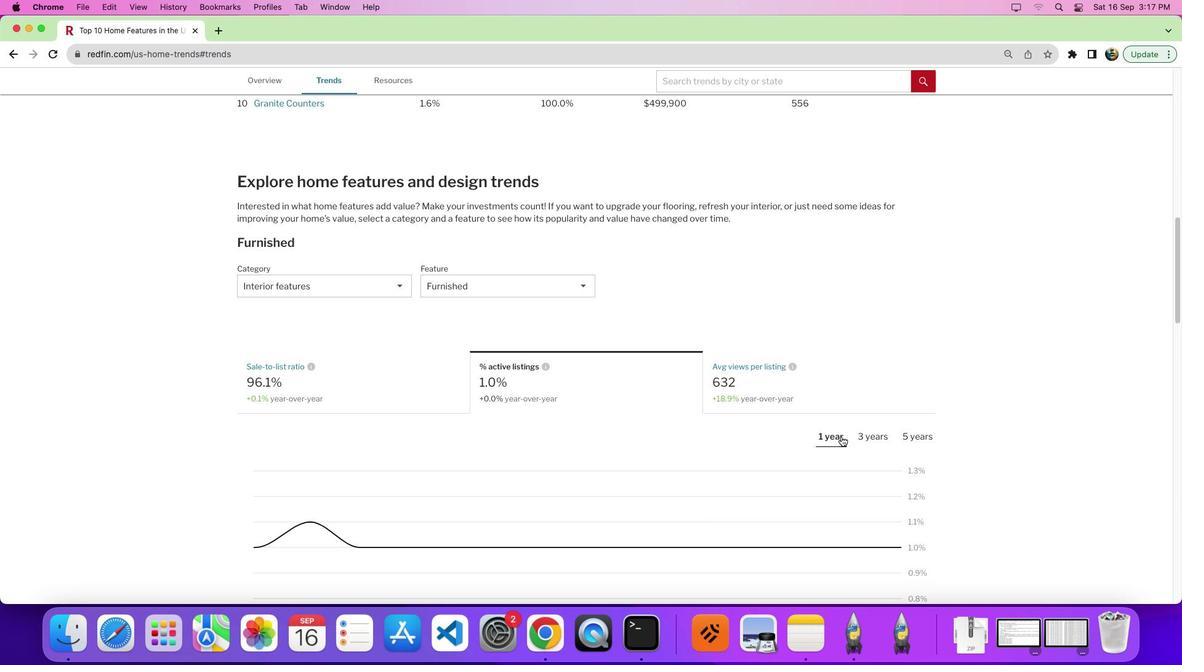 
Action: Mouse moved to (842, 436)
Screenshot: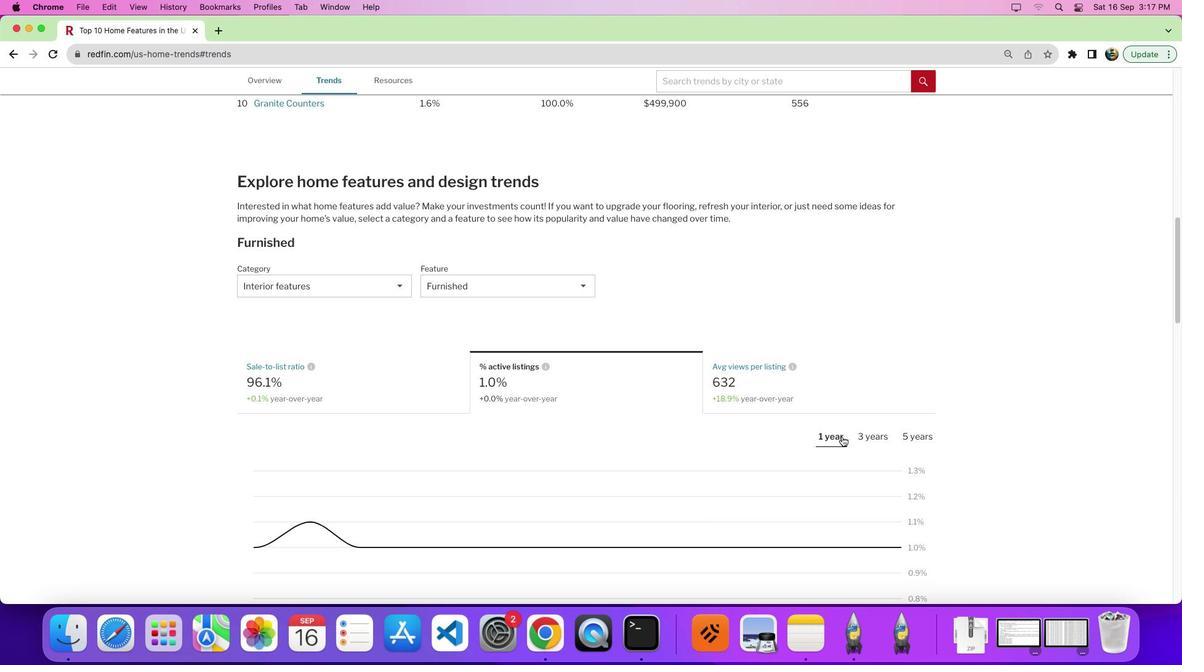 
Action: Mouse scrolled (842, 436) with delta (0, 0)
Screenshot: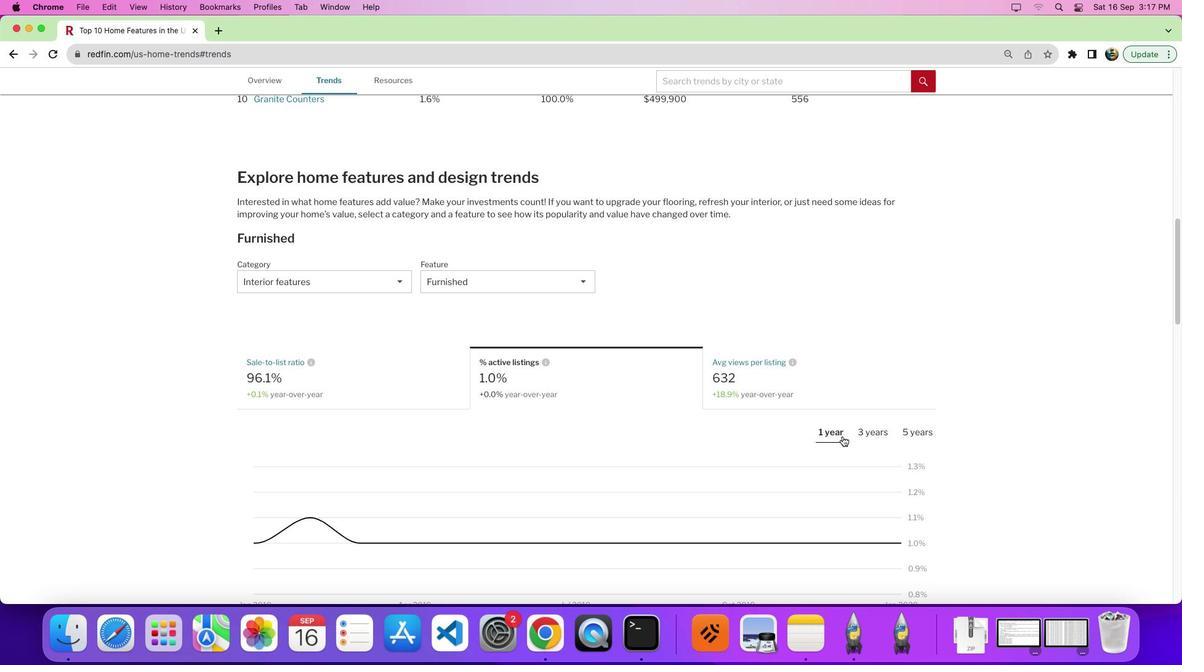 
Action: Mouse moved to (842, 436)
Screenshot: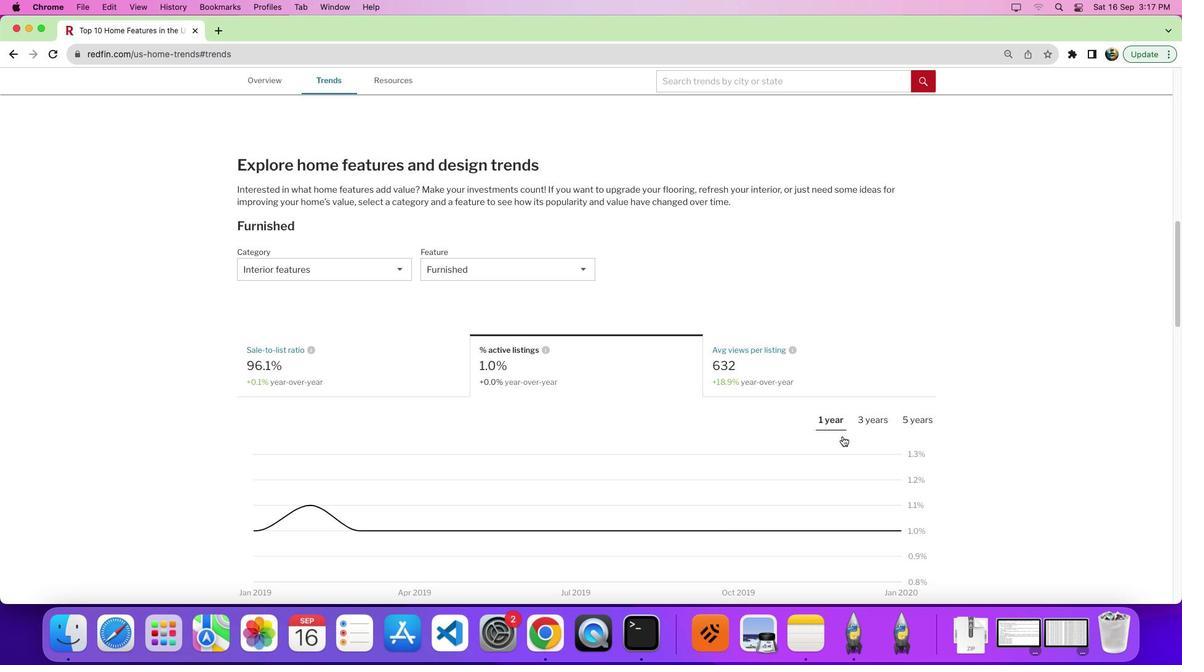 
Action: Mouse scrolled (842, 436) with delta (0, 0)
Screenshot: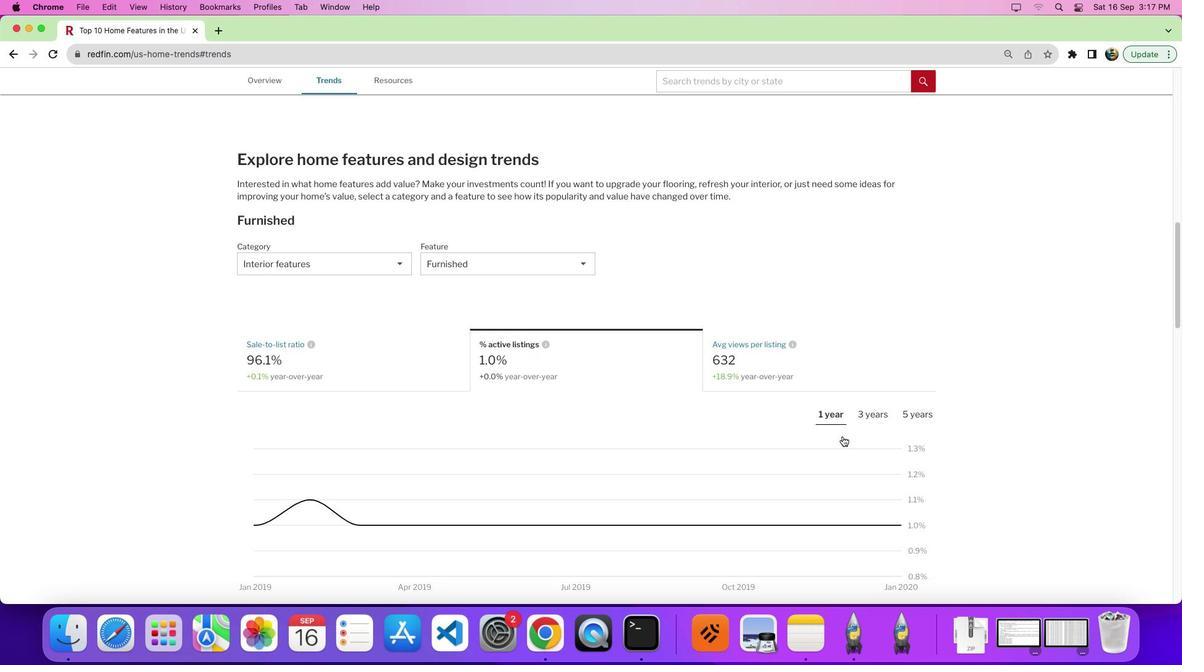 
Action: Mouse moved to (843, 436)
Screenshot: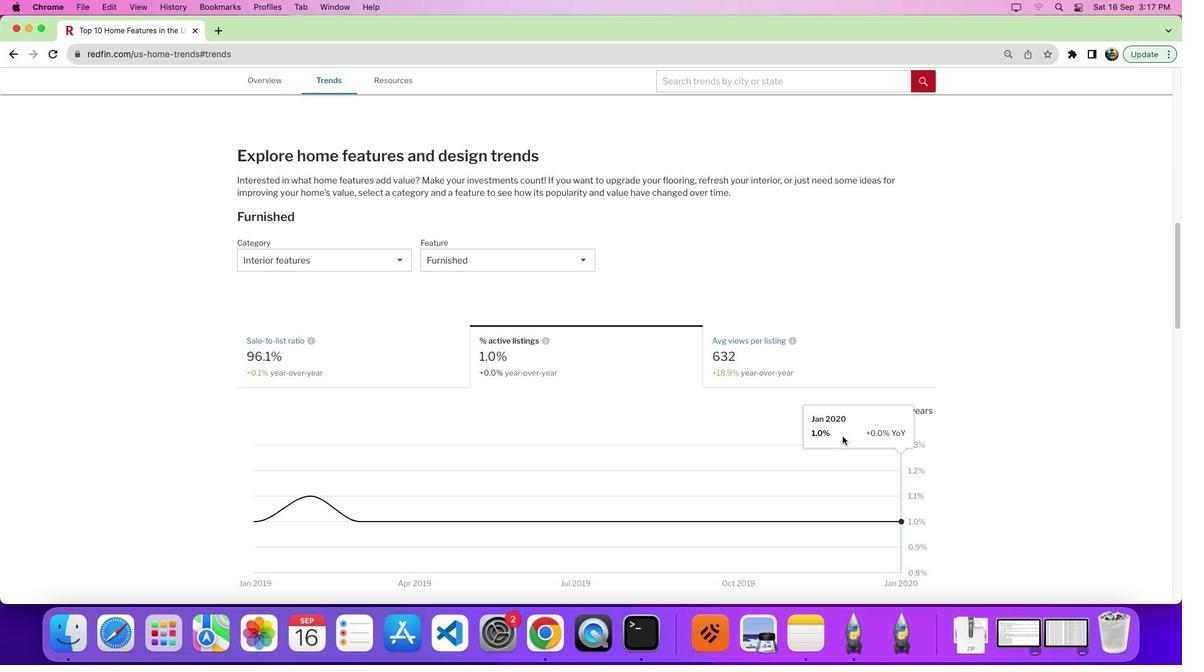 
Action: Mouse scrolled (843, 436) with delta (0, 0)
Screenshot: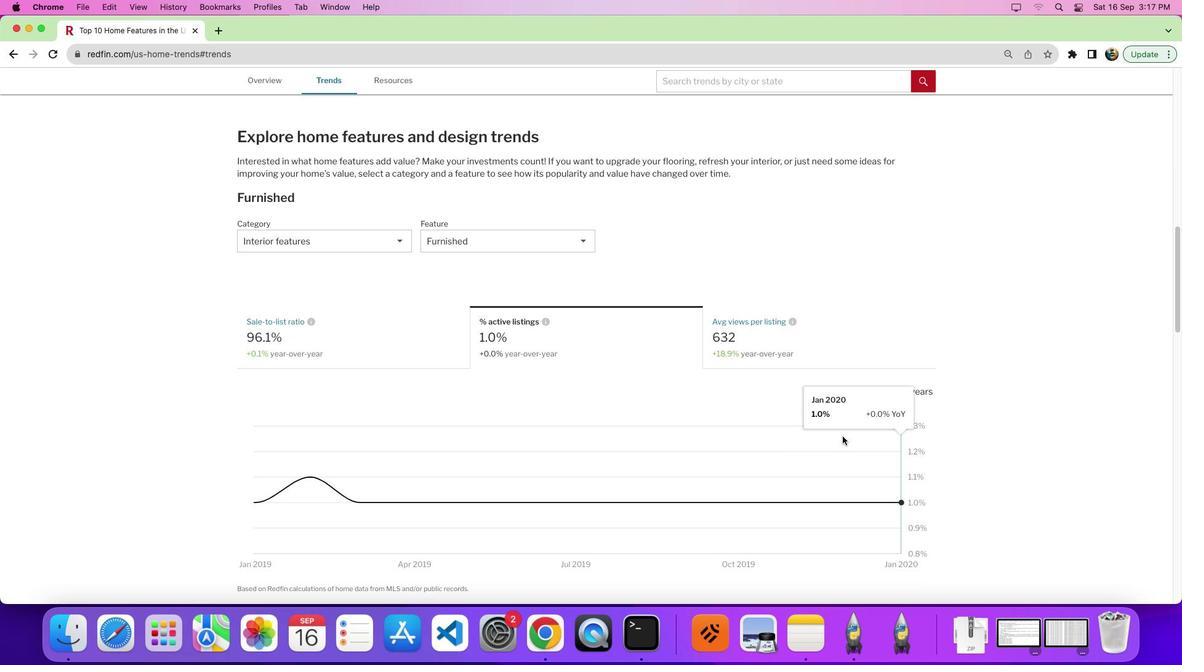 
Action: Mouse scrolled (843, 436) with delta (0, 0)
Screenshot: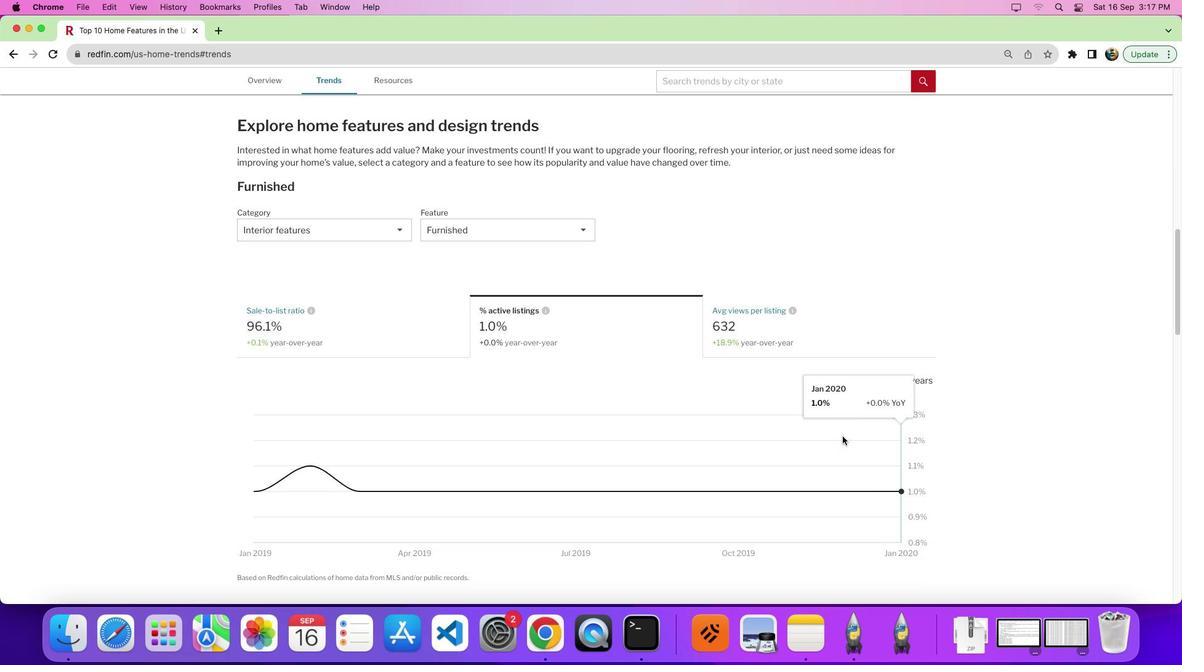 
Action: Mouse scrolled (843, 436) with delta (0, 0)
Screenshot: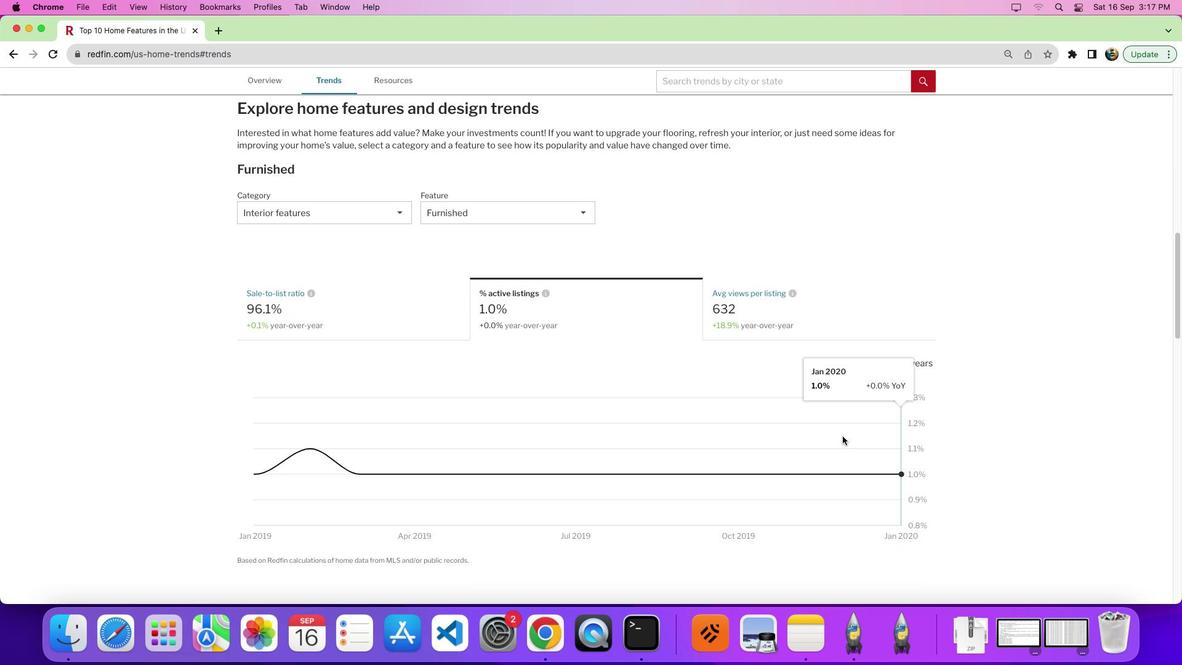 
Action: Mouse scrolled (843, 436) with delta (0, 0)
Screenshot: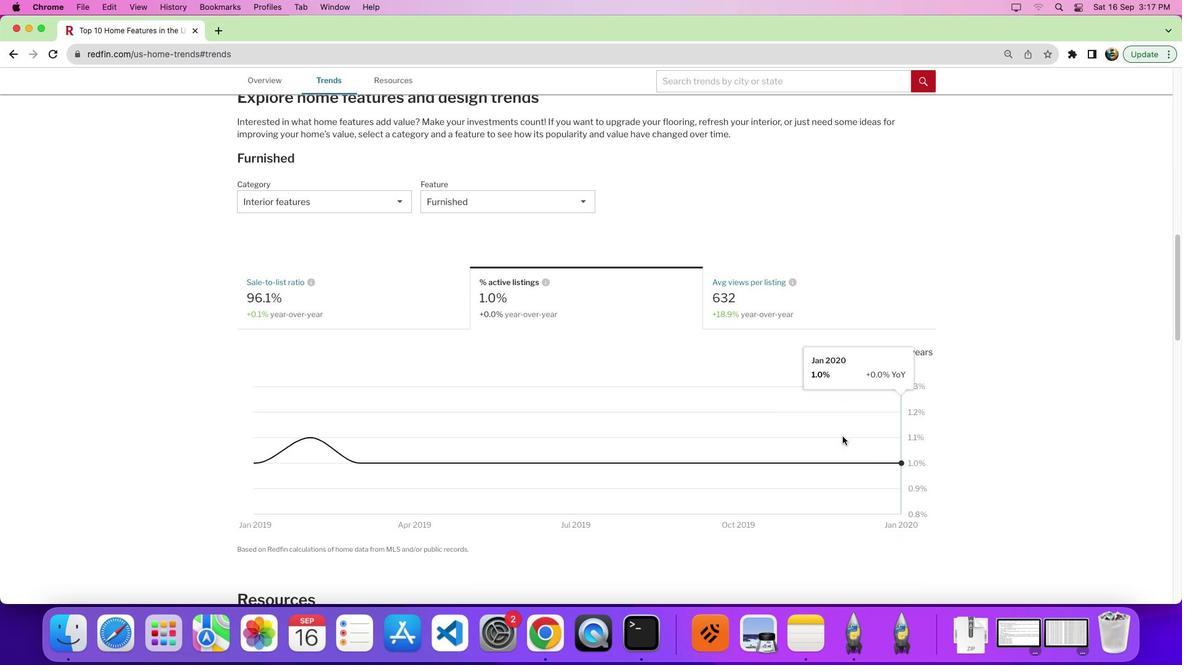
Action: Mouse moved to (843, 433)
Screenshot: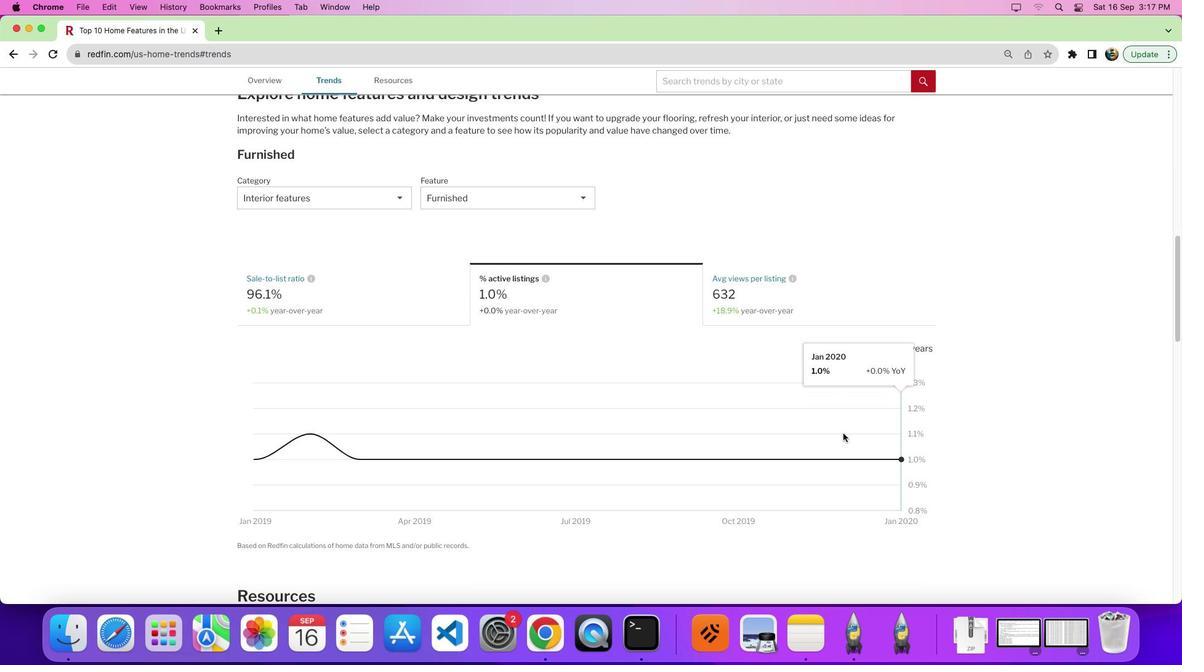 
